 Task: Use the formula "ISERR" in spreadsheet "Project portfolio".
Action: Mouse moved to (744, 94)
Screenshot: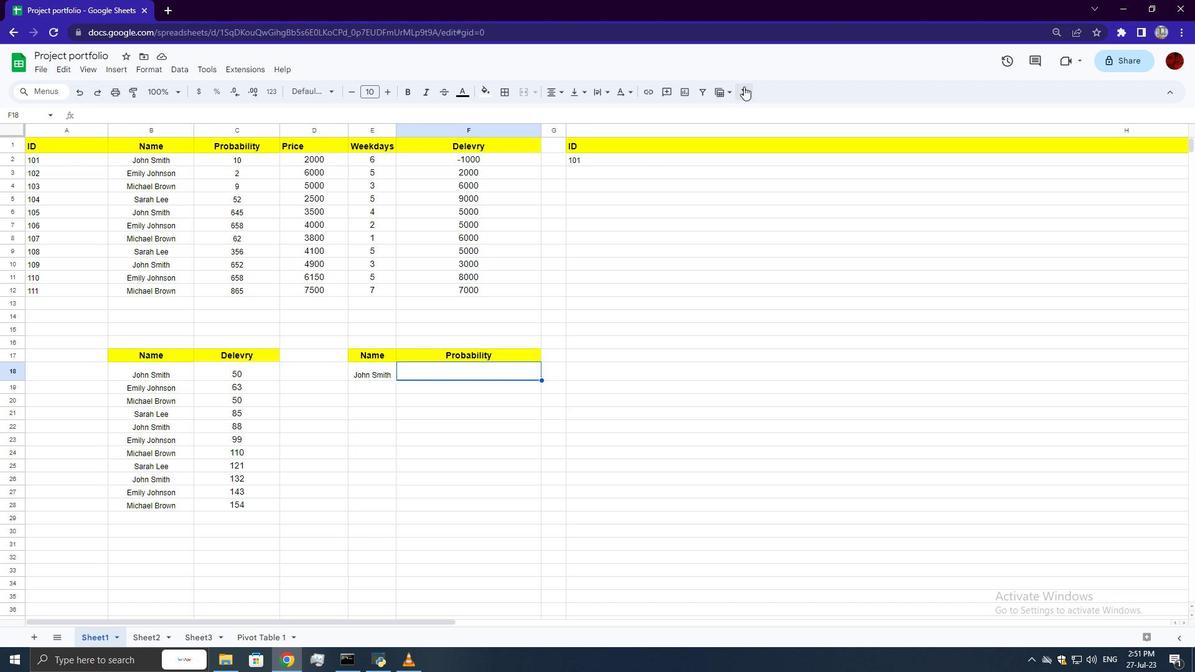 
Action: Mouse pressed left at (744, 94)
Screenshot: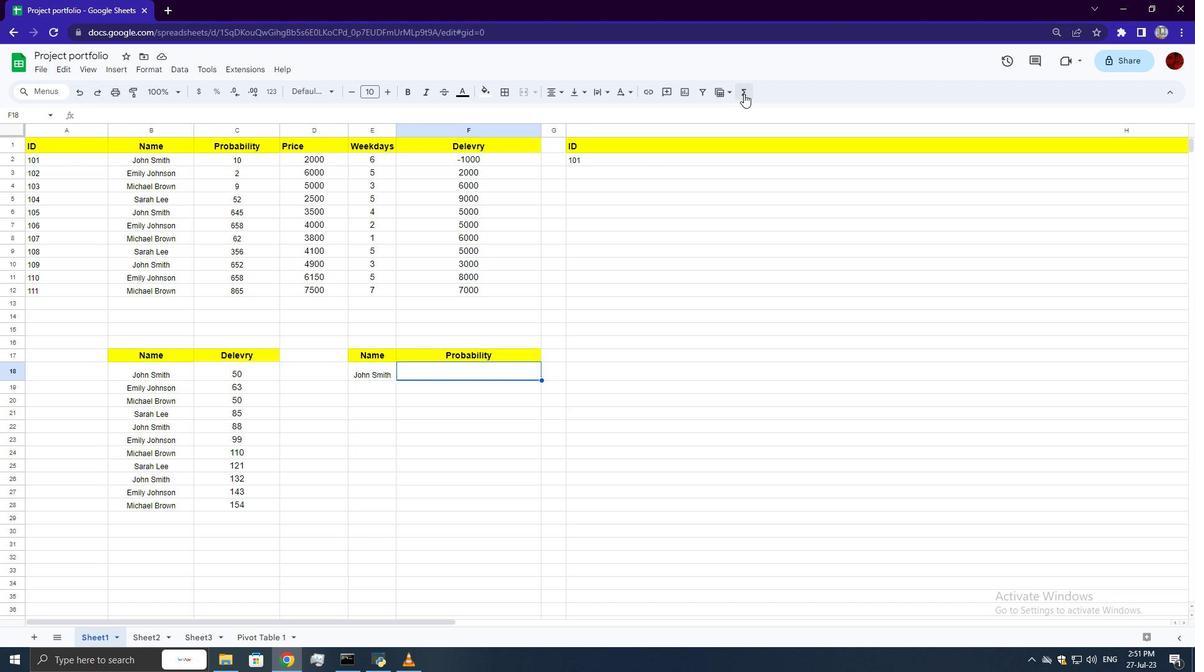 
Action: Mouse moved to (885, 220)
Screenshot: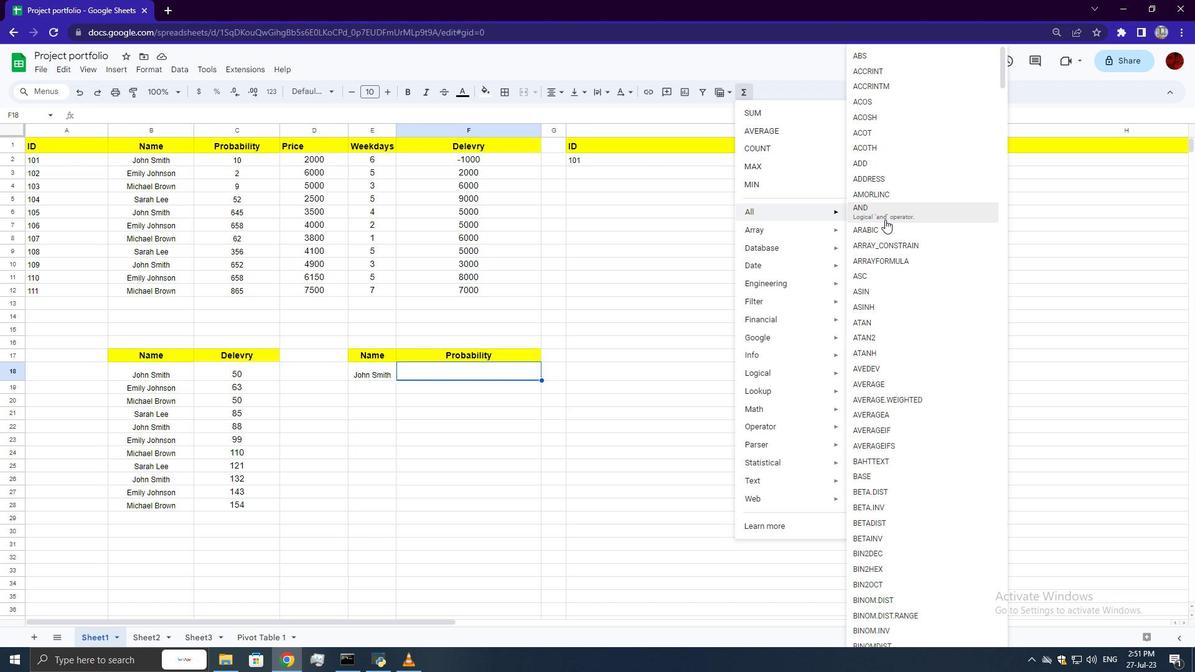 
Action: Mouse scrolled (885, 219) with delta (0, 0)
Screenshot: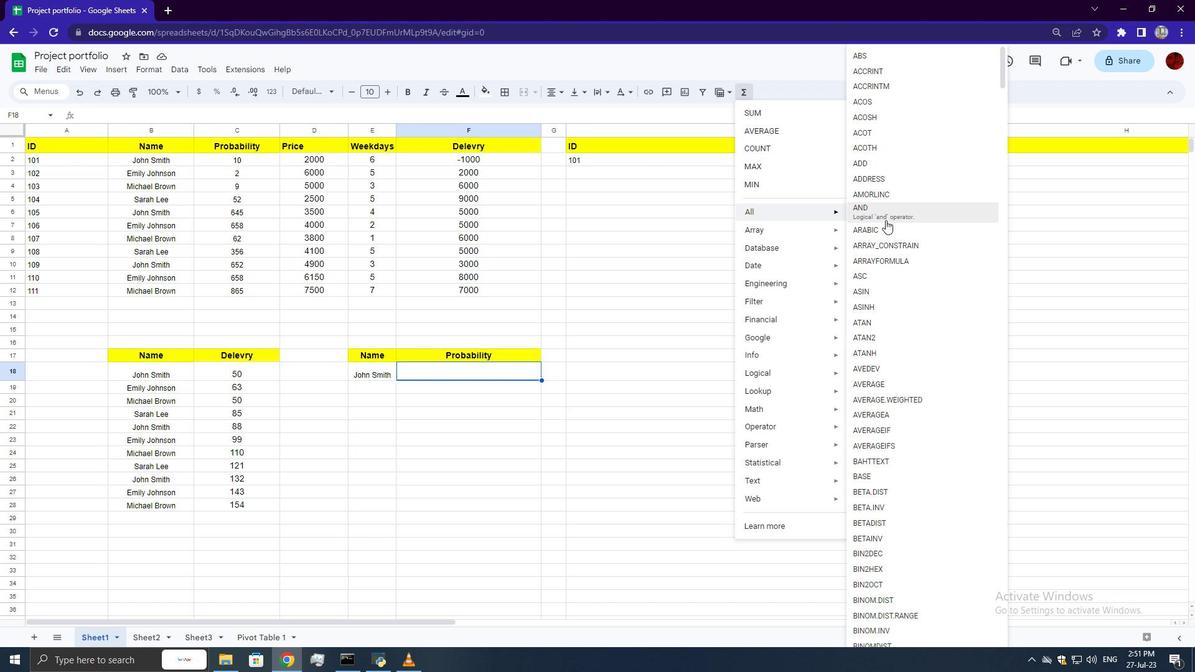 
Action: Mouse scrolled (885, 219) with delta (0, 0)
Screenshot: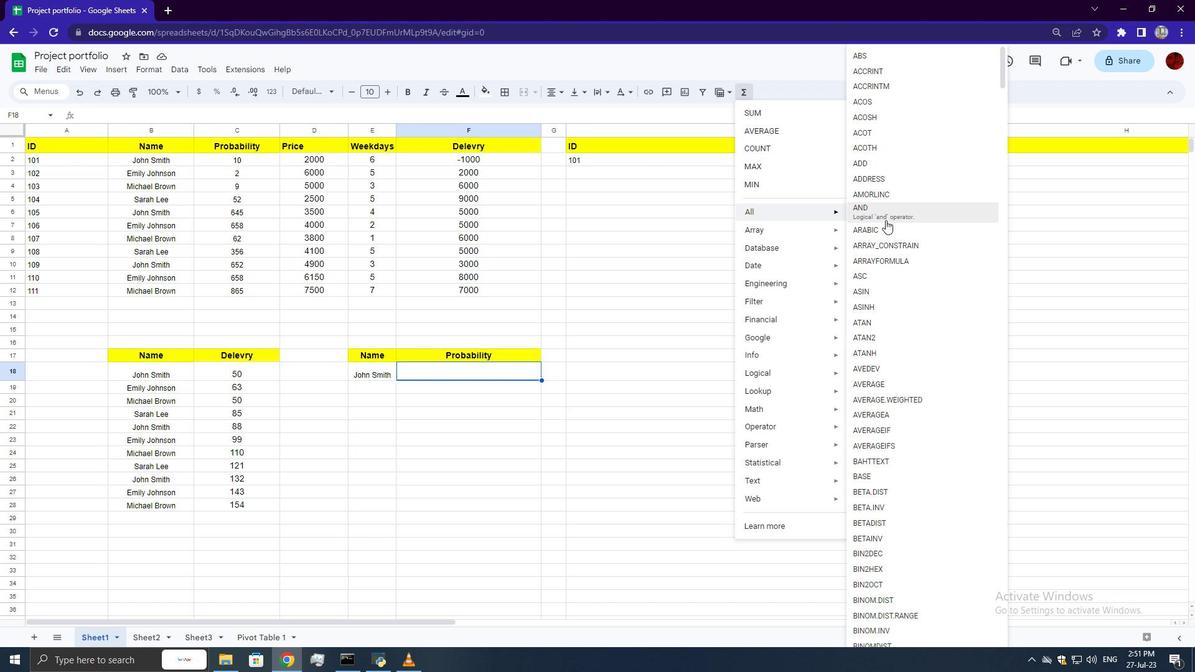 
Action: Mouse scrolled (885, 219) with delta (0, 0)
Screenshot: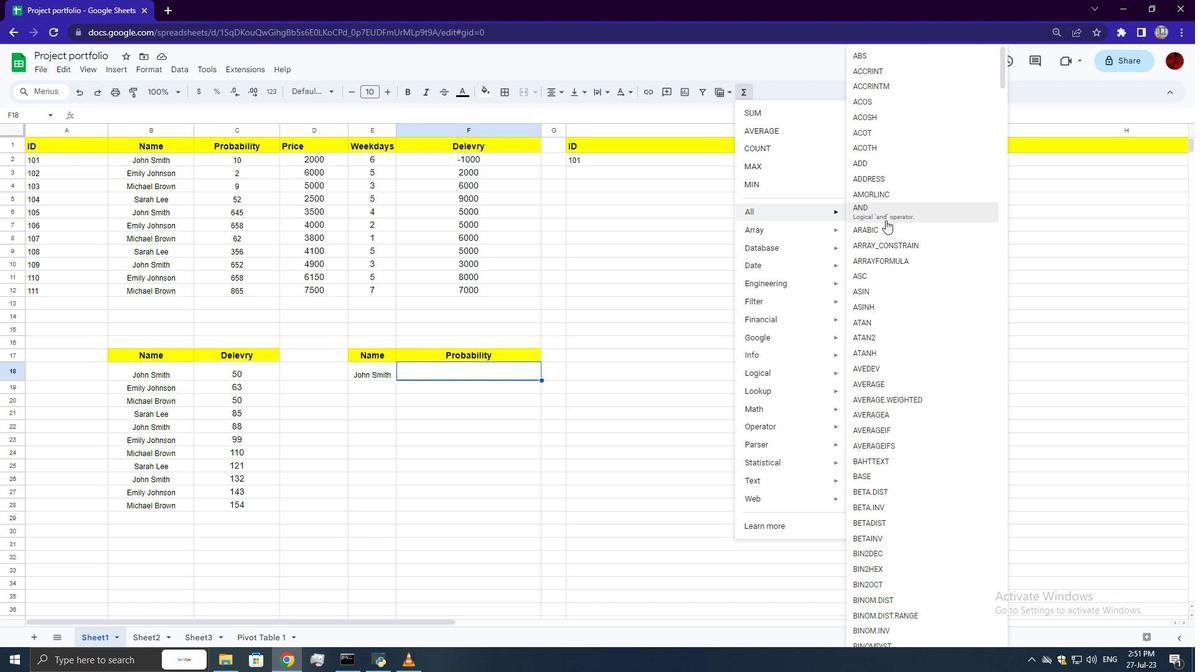 
Action: Mouse moved to (885, 221)
Screenshot: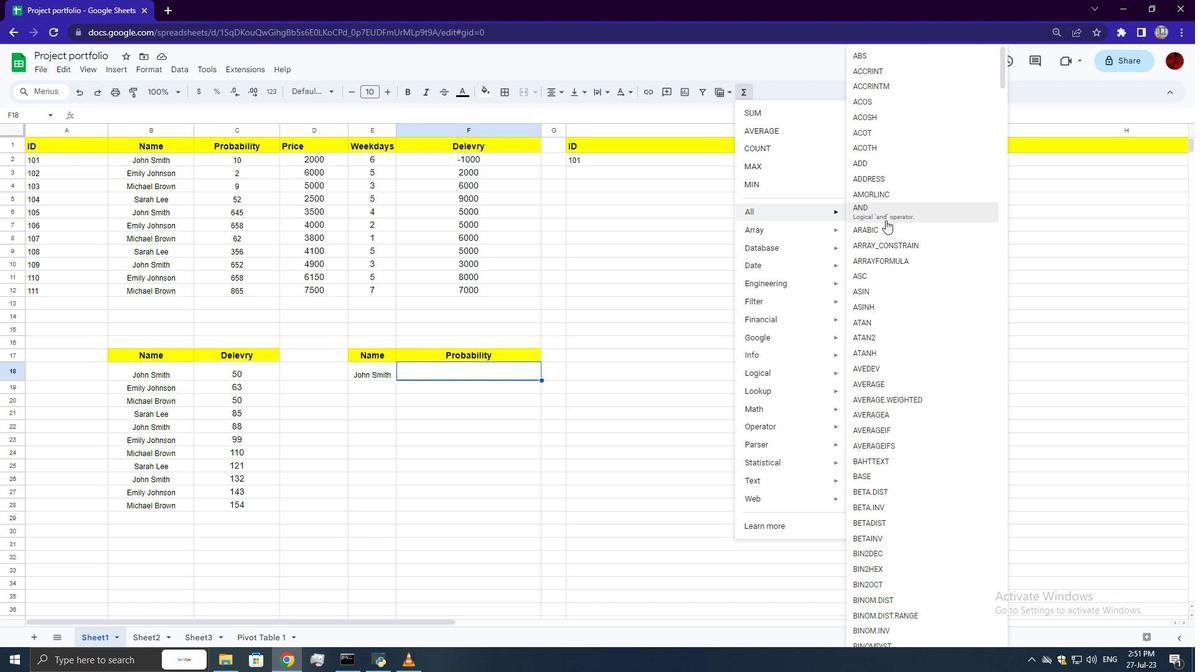 
Action: Mouse scrolled (885, 221) with delta (0, 0)
Screenshot: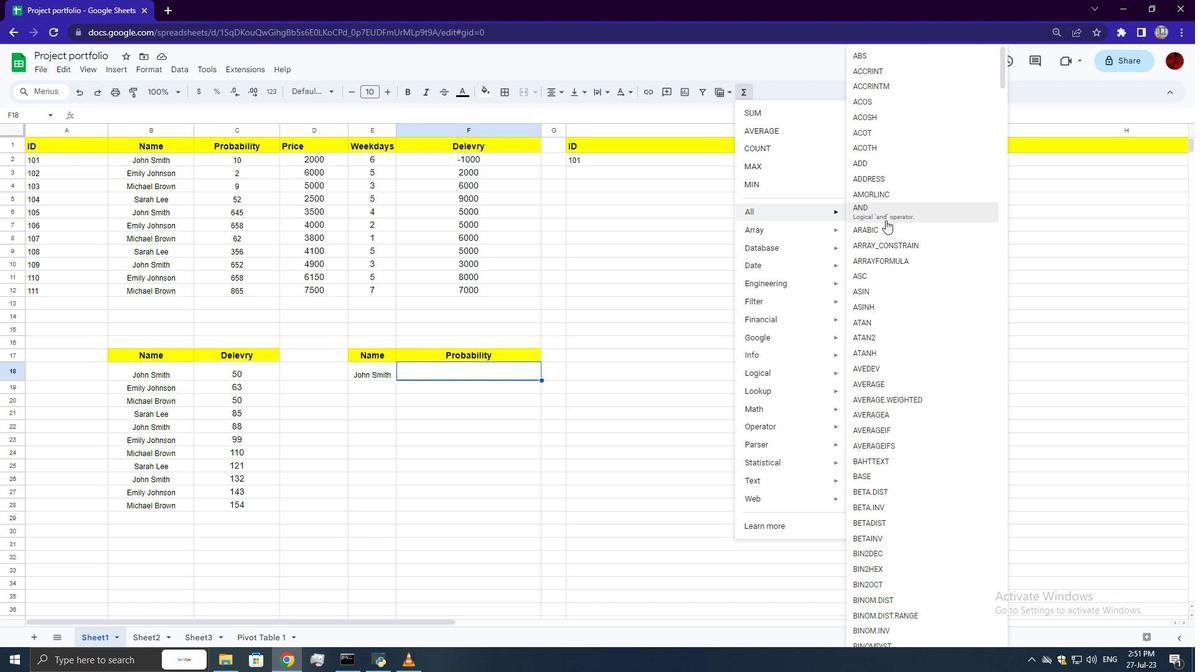 
Action: Mouse moved to (885, 221)
Screenshot: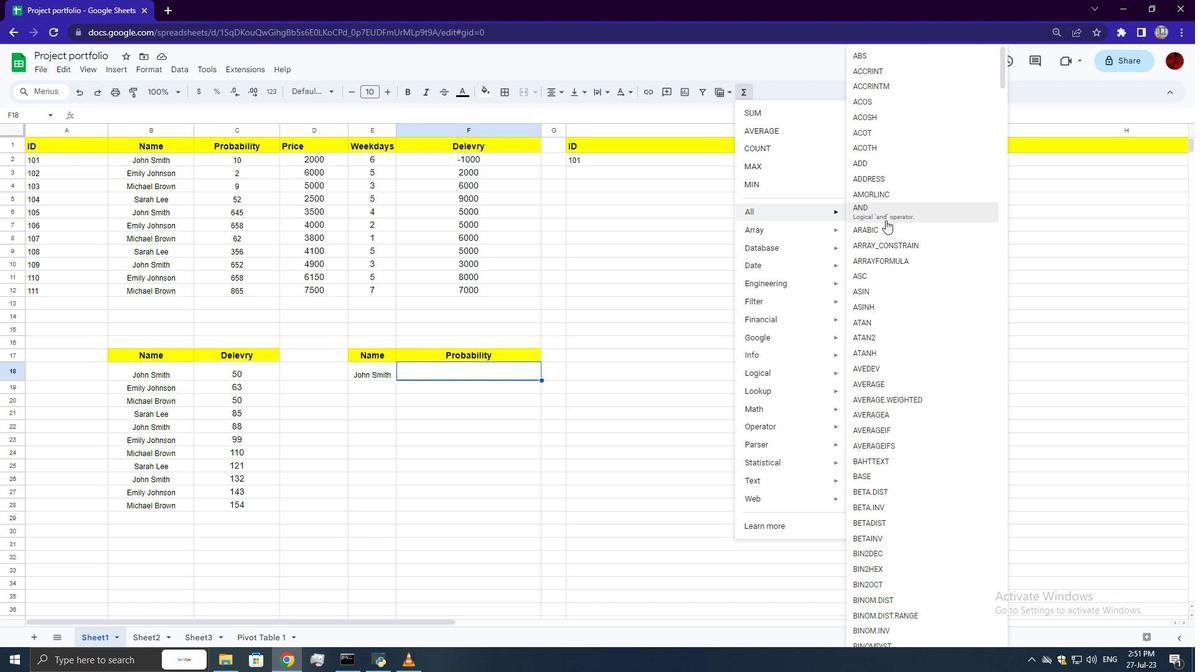 
Action: Mouse scrolled (885, 221) with delta (0, 0)
Screenshot: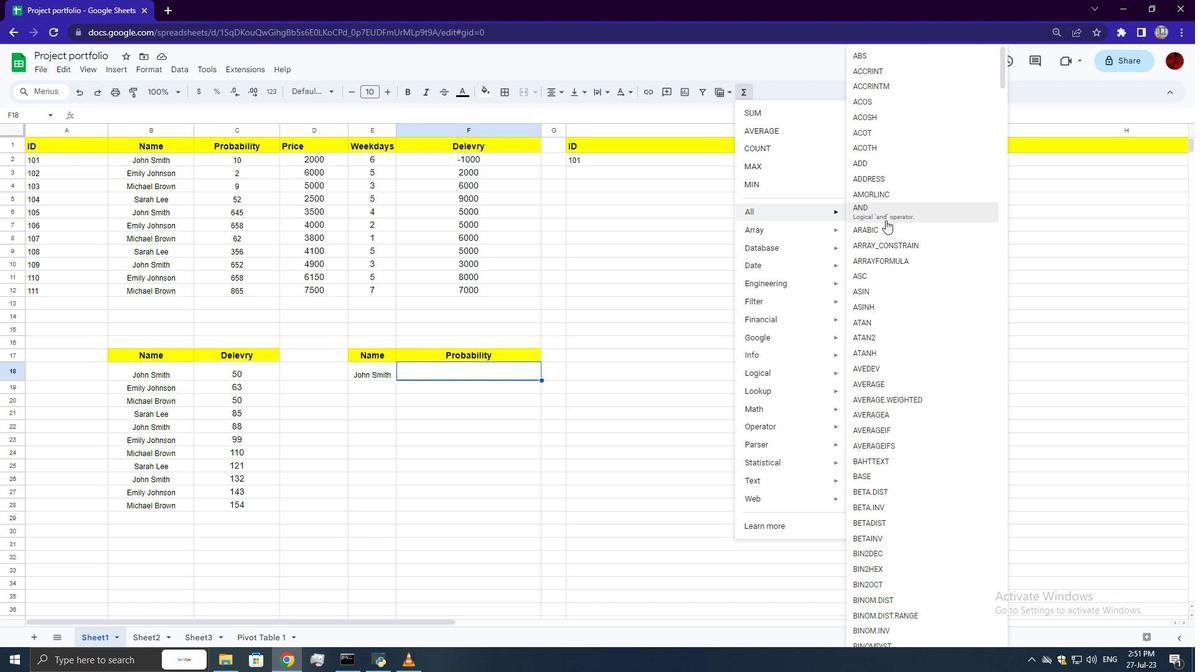 
Action: Mouse scrolled (885, 221) with delta (0, 0)
Screenshot: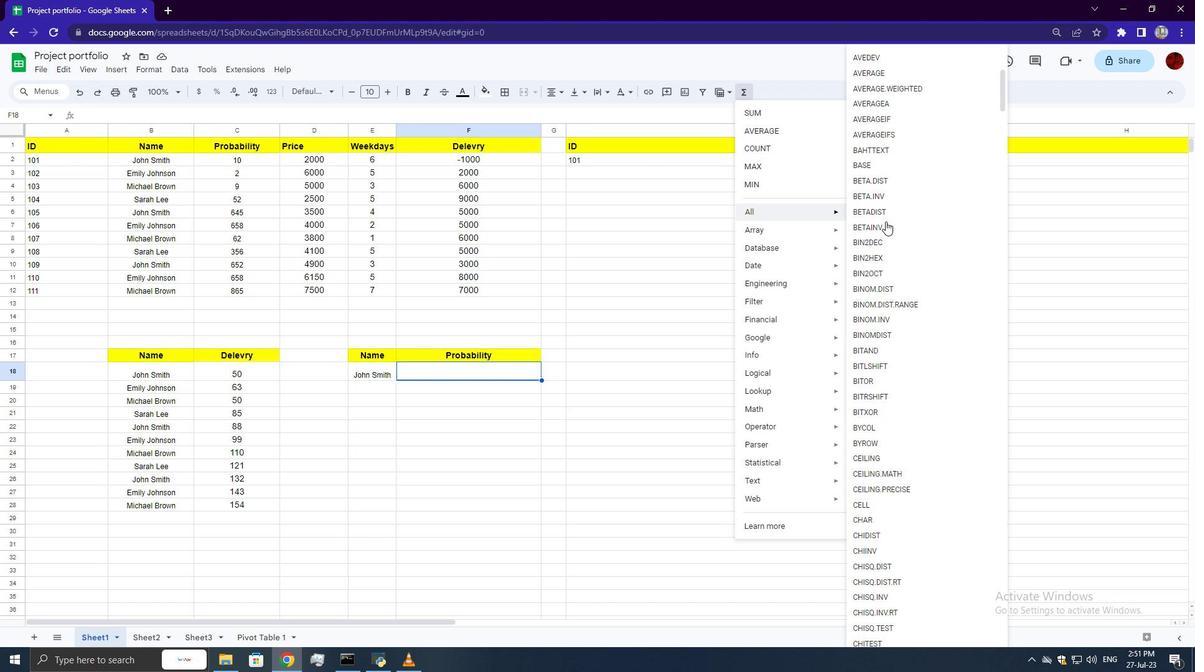 
Action: Mouse scrolled (885, 221) with delta (0, 0)
Screenshot: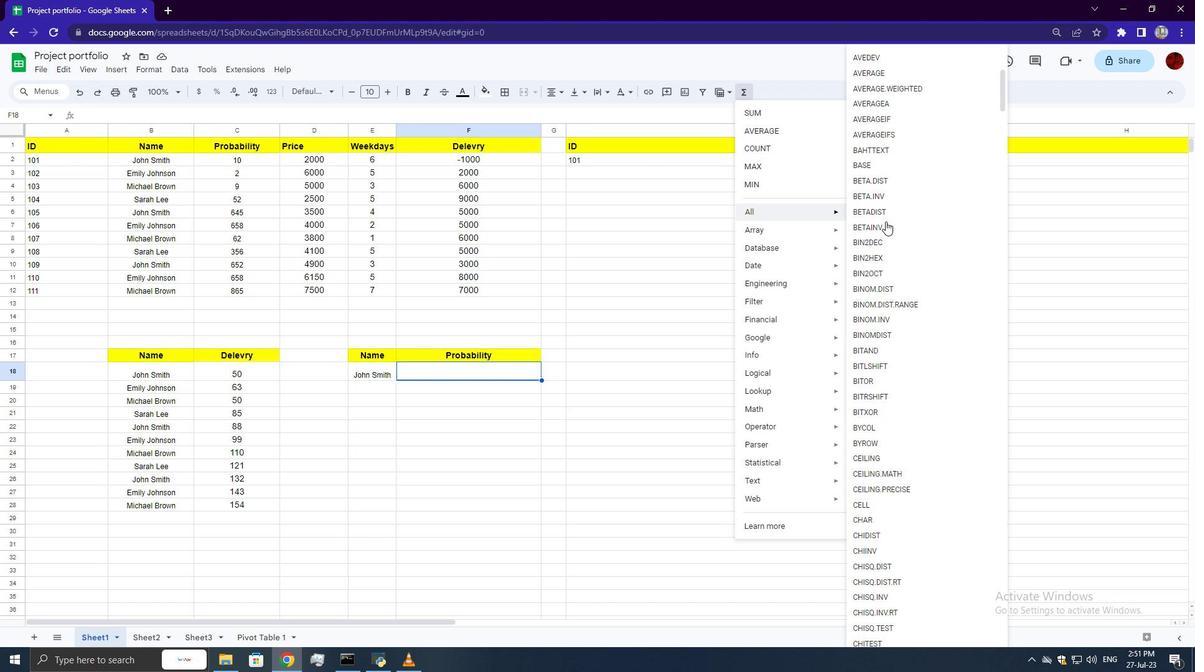 
Action: Mouse scrolled (885, 221) with delta (0, 0)
Screenshot: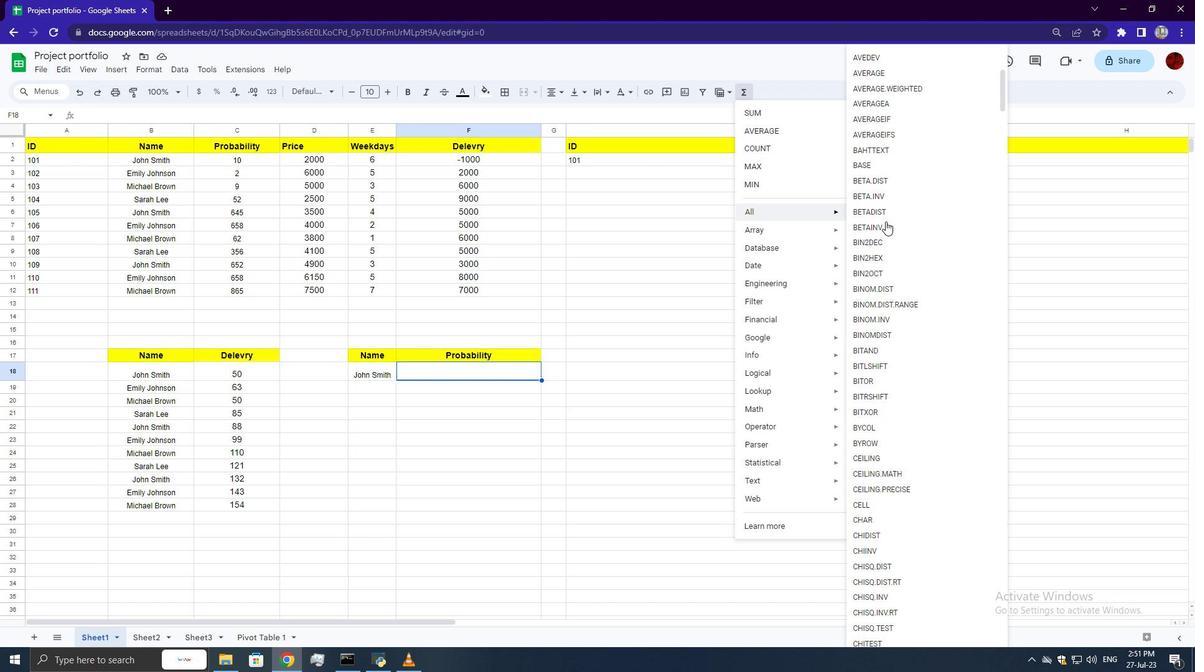 
Action: Mouse scrolled (885, 221) with delta (0, 0)
Screenshot: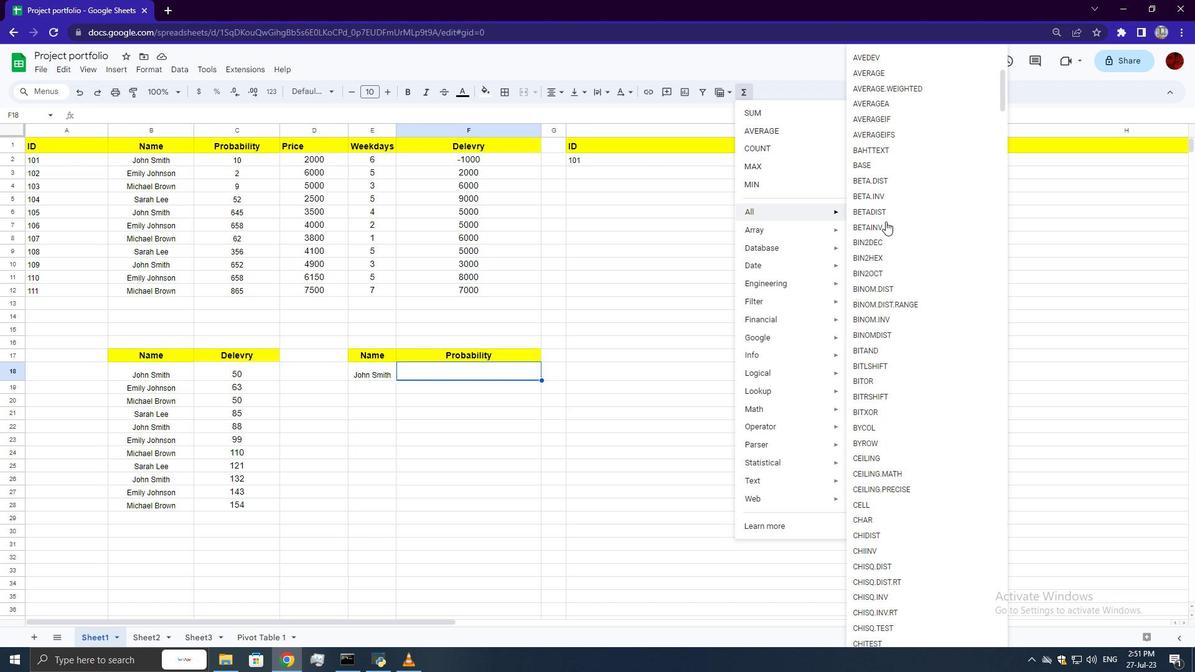 
Action: Mouse scrolled (885, 221) with delta (0, 0)
Screenshot: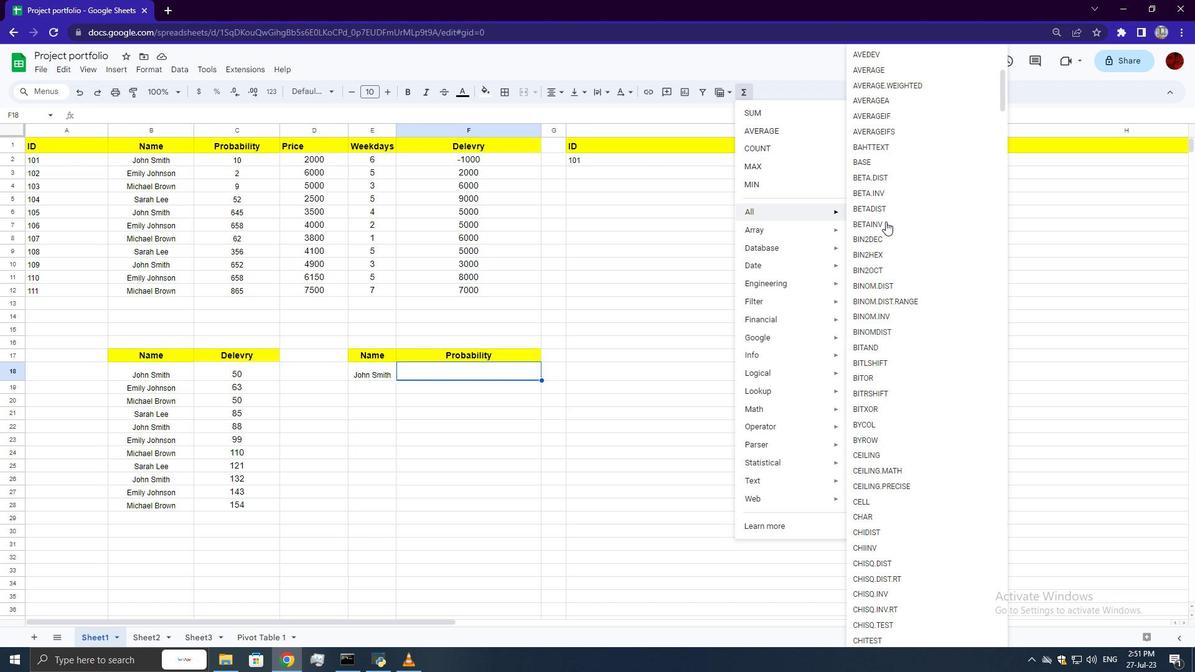 
Action: Mouse scrolled (885, 221) with delta (0, 0)
Screenshot: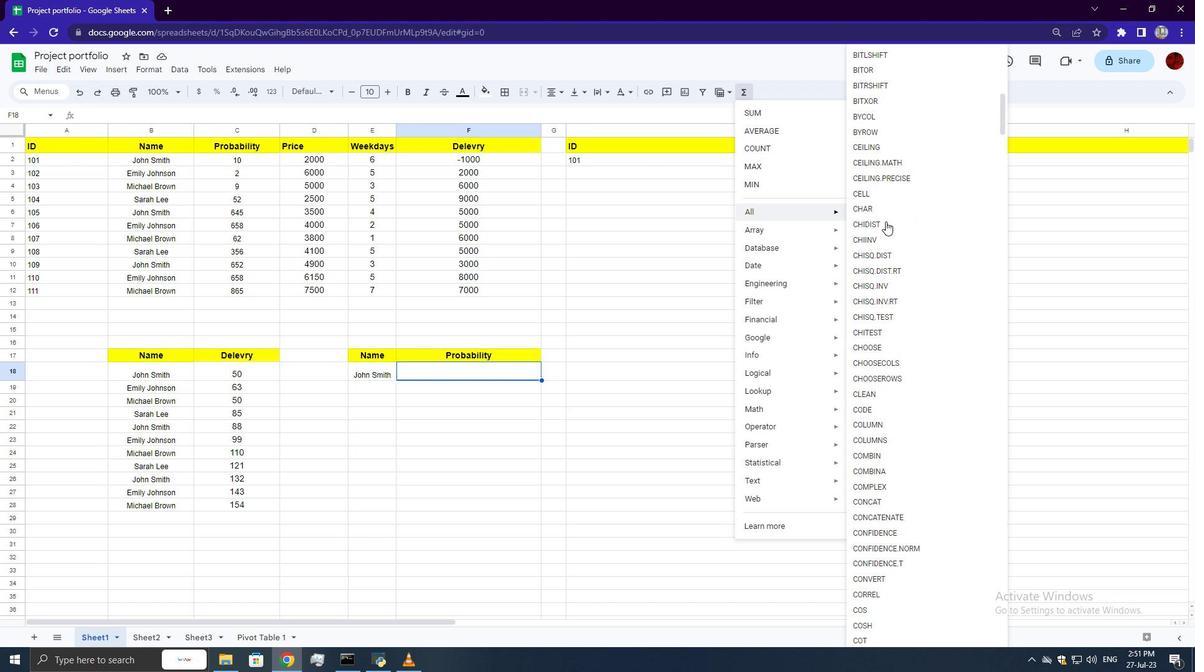
Action: Mouse scrolled (885, 221) with delta (0, 0)
Screenshot: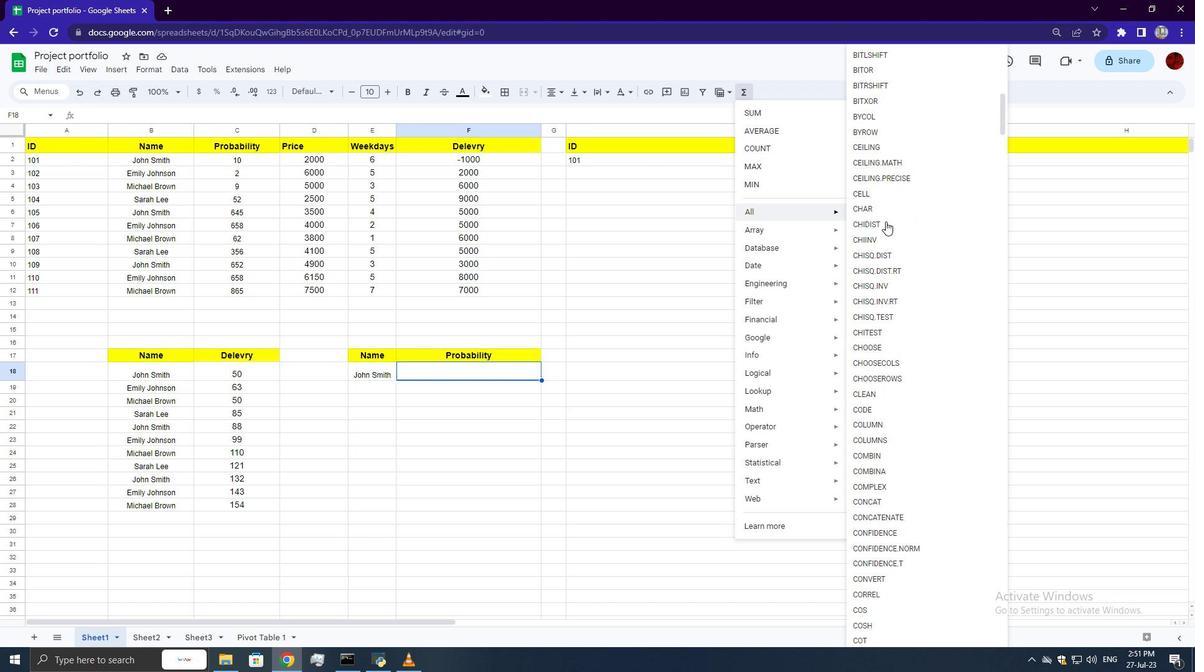 
Action: Mouse scrolled (885, 221) with delta (0, 0)
Screenshot: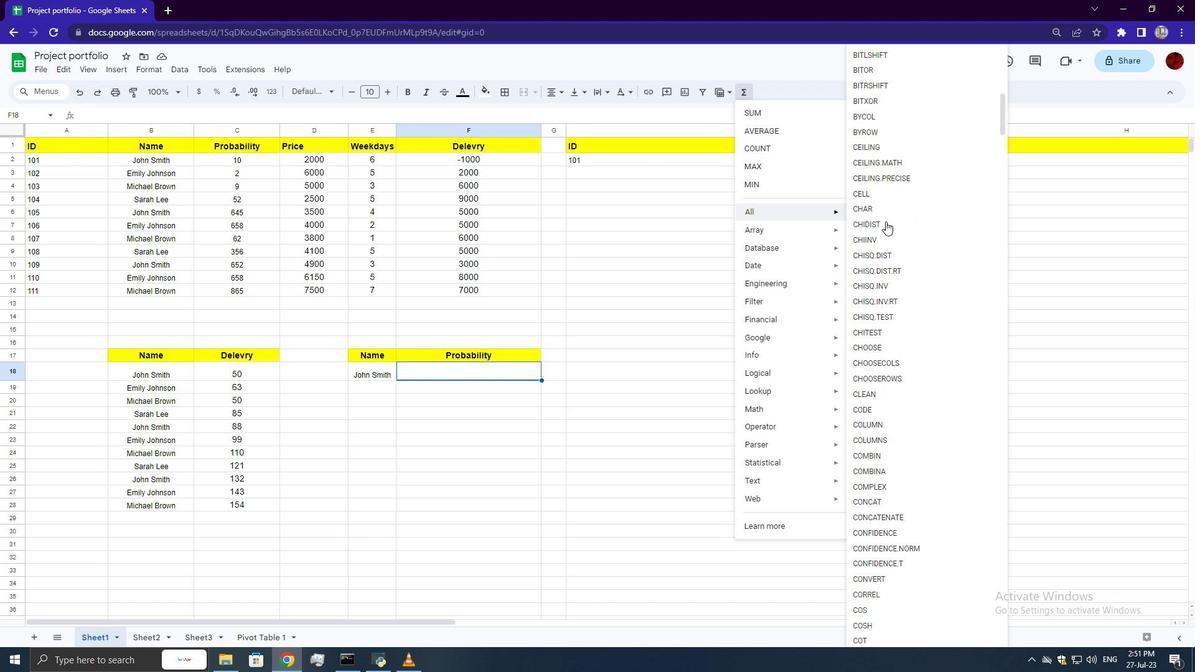 
Action: Mouse scrolled (885, 221) with delta (0, 0)
Screenshot: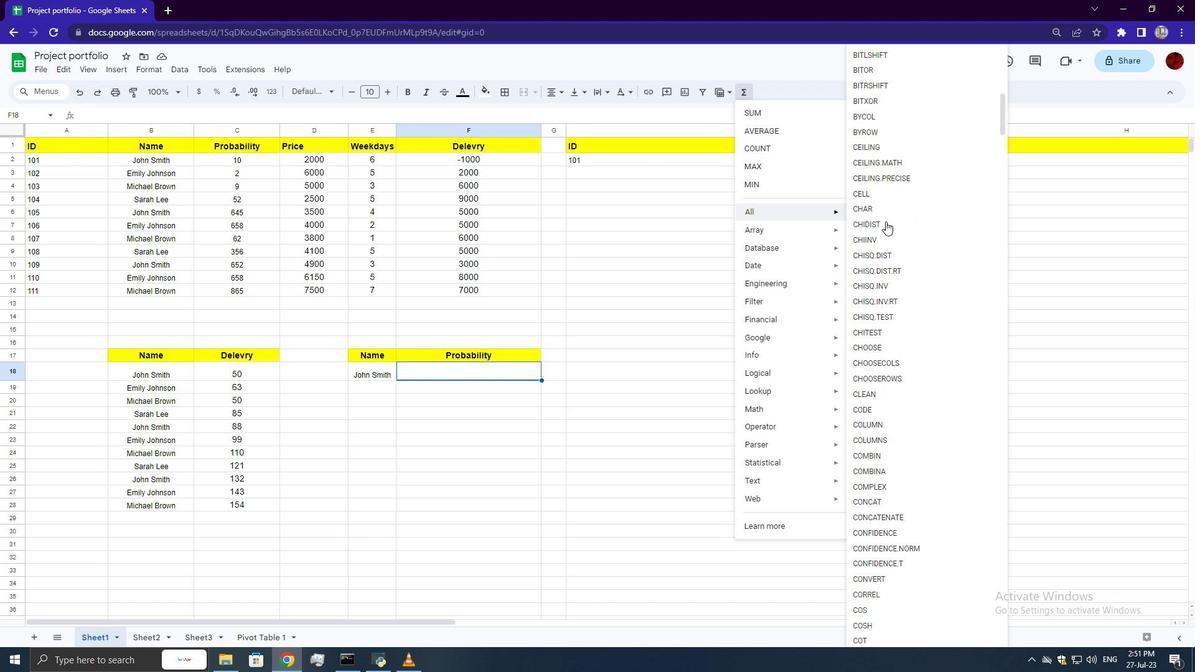 
Action: Mouse scrolled (885, 221) with delta (0, 0)
Screenshot: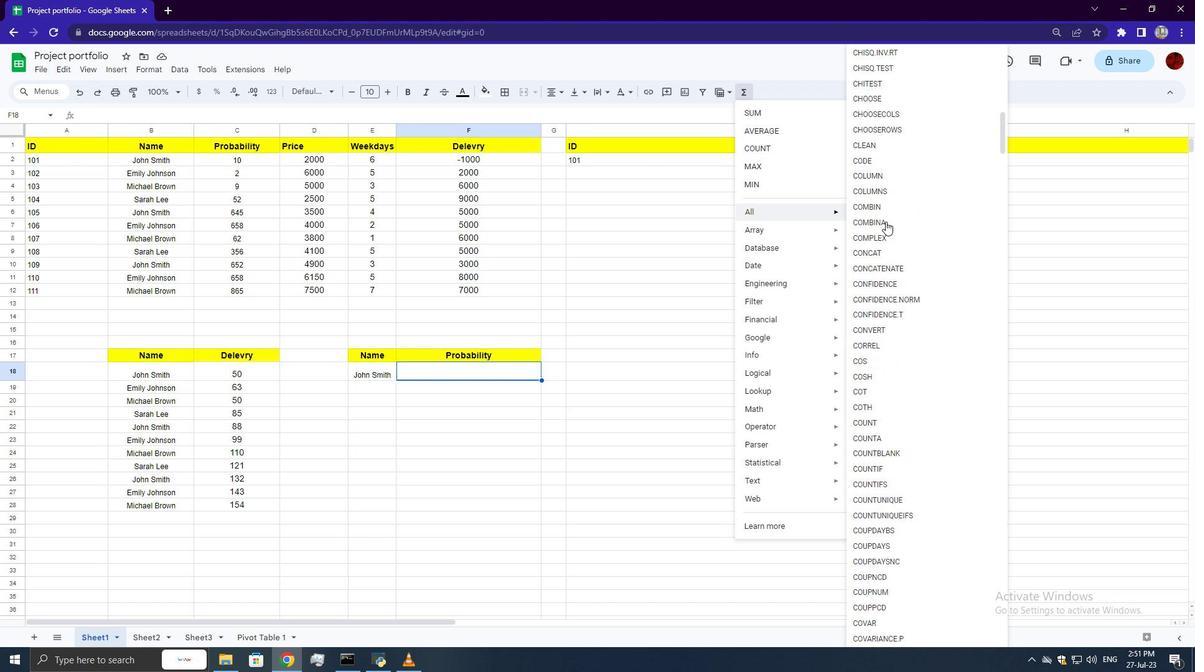 
Action: Mouse scrolled (885, 221) with delta (0, 0)
Screenshot: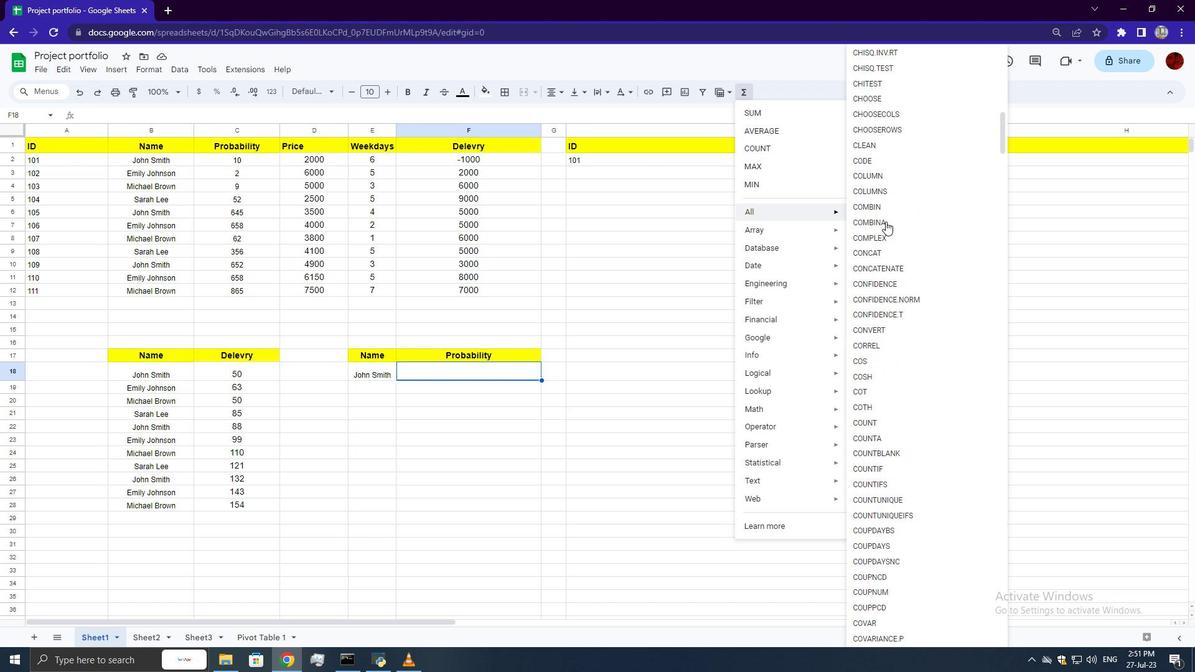 
Action: Mouse scrolled (885, 221) with delta (0, 0)
Screenshot: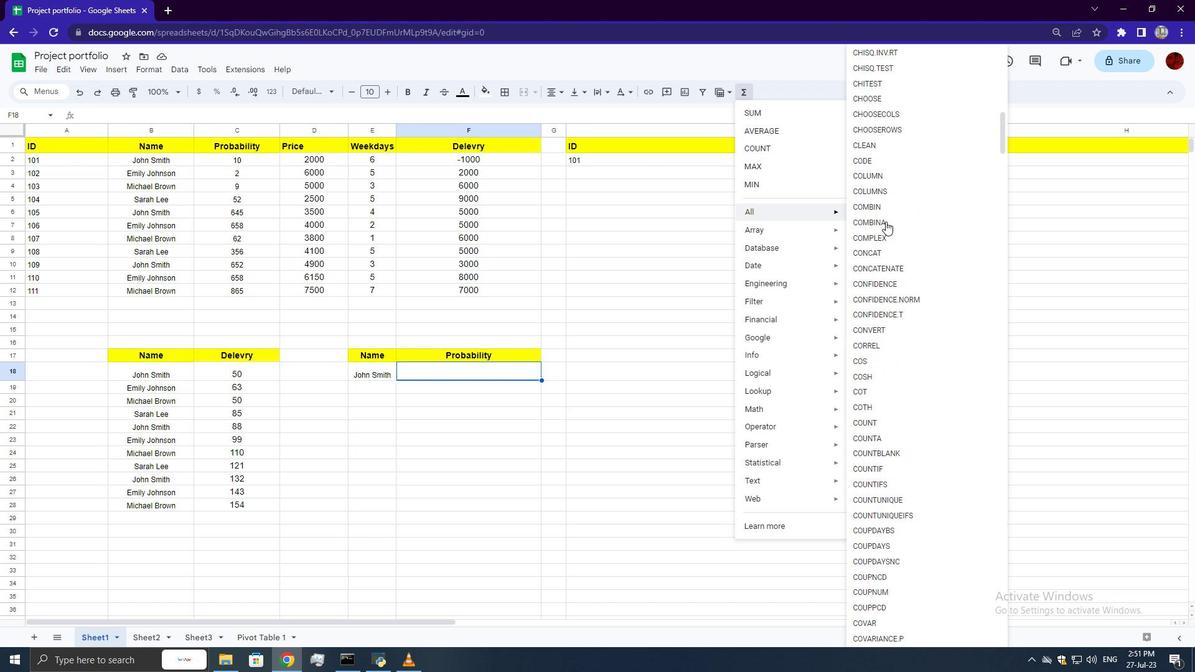 
Action: Mouse scrolled (885, 221) with delta (0, 0)
Screenshot: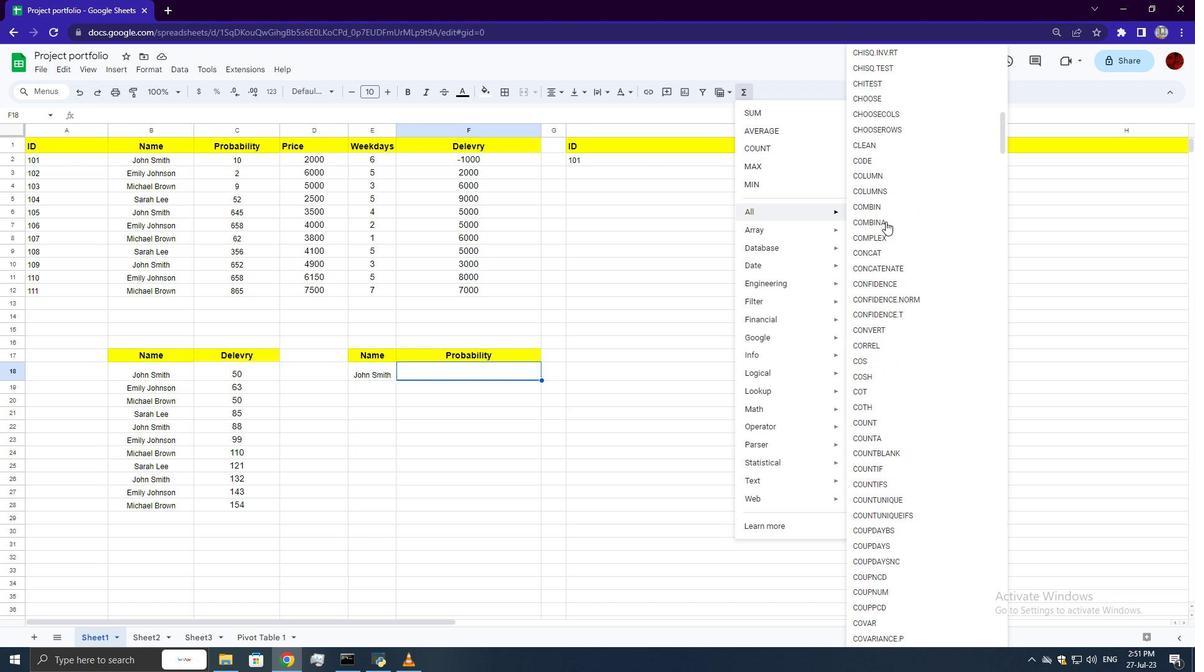 
Action: Mouse scrolled (885, 221) with delta (0, 0)
Screenshot: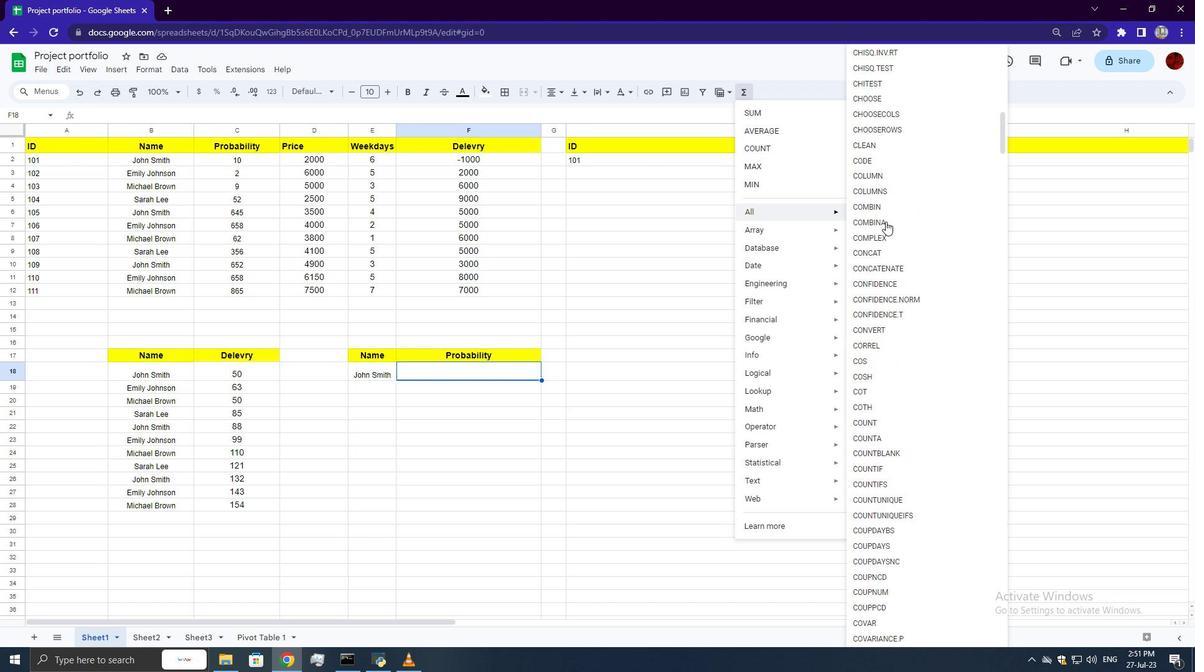 
Action: Mouse scrolled (885, 221) with delta (0, 0)
Screenshot: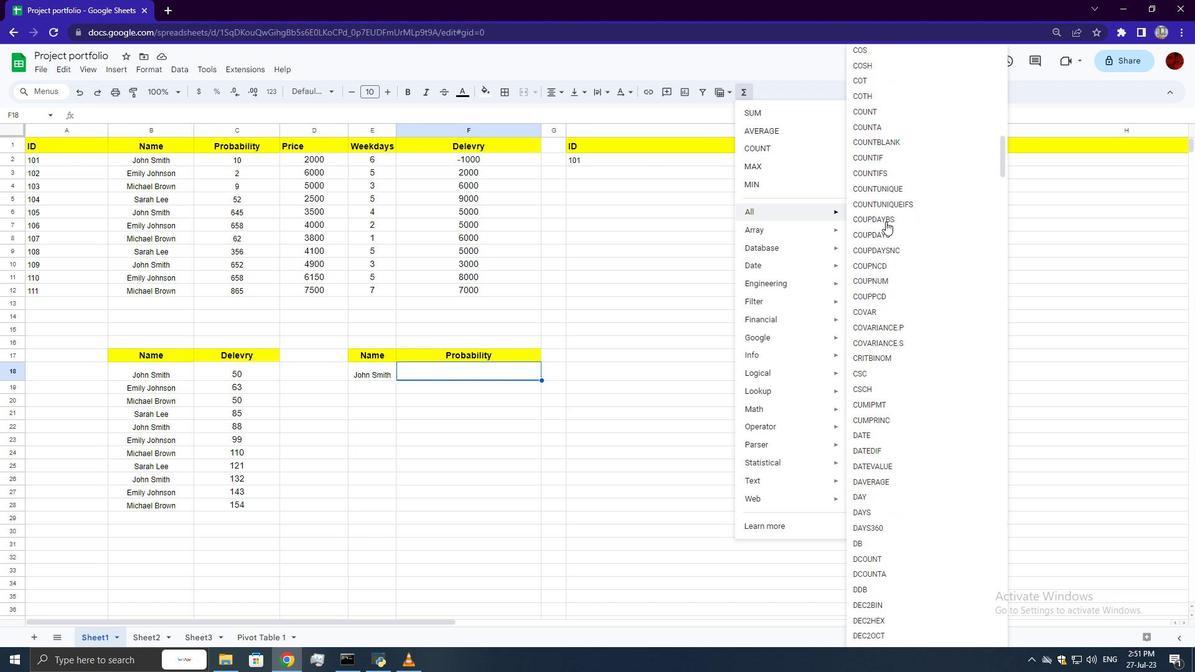 
Action: Mouse scrolled (885, 221) with delta (0, 0)
Screenshot: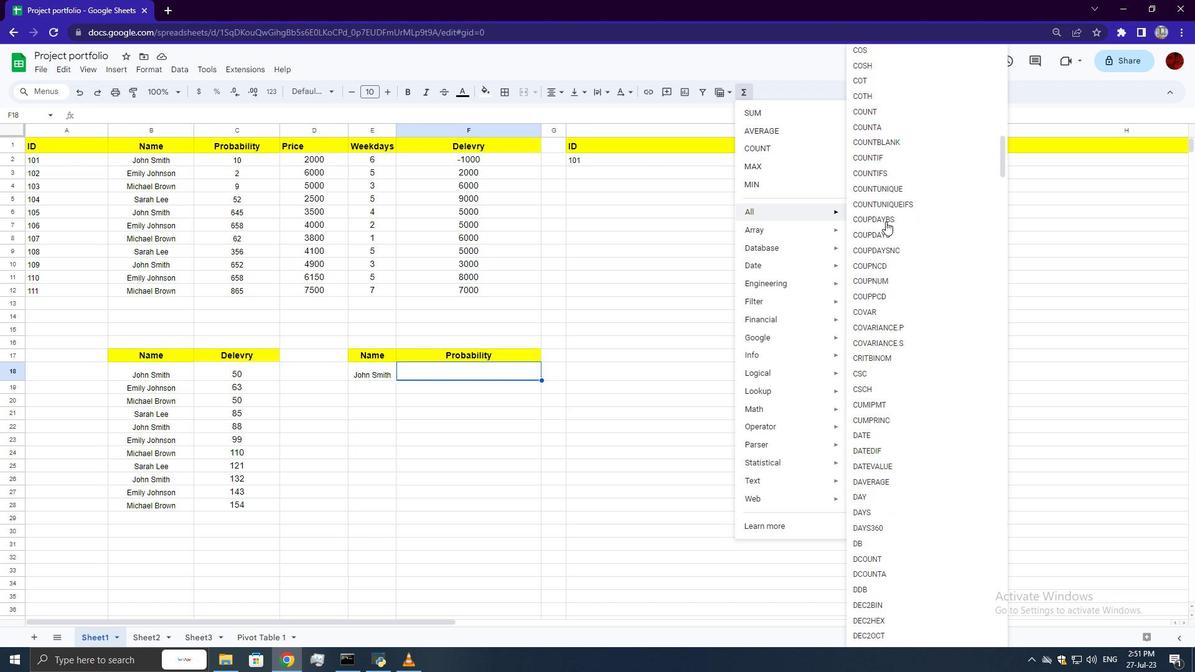 
Action: Mouse scrolled (885, 221) with delta (0, 0)
Screenshot: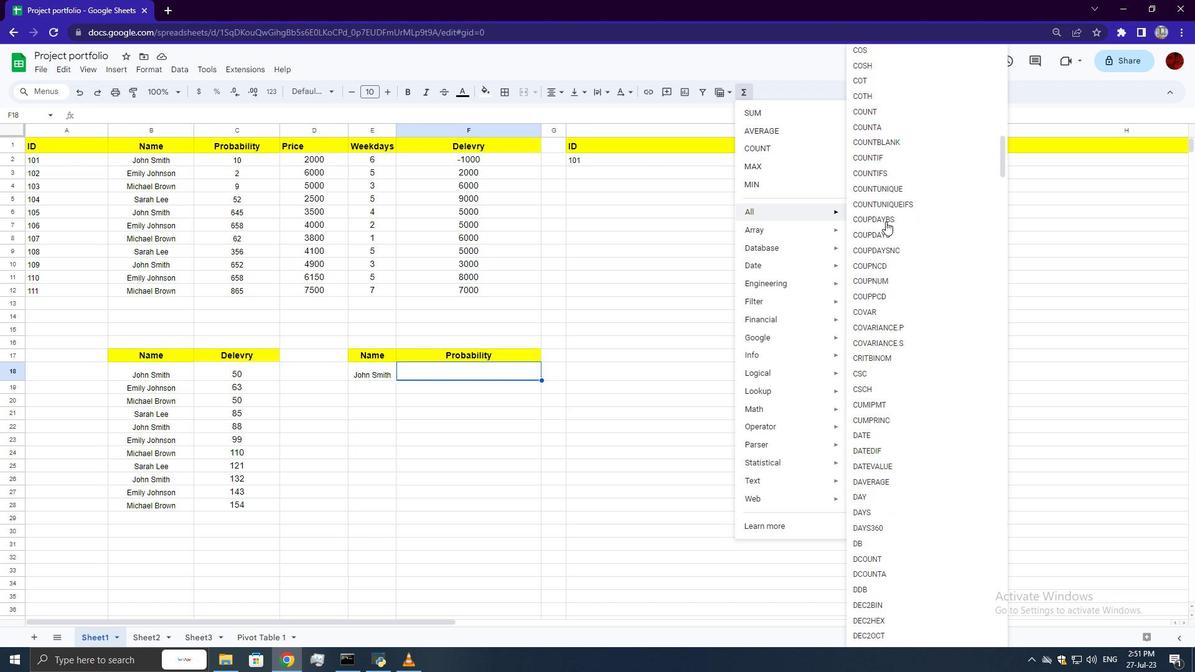 
Action: Mouse scrolled (885, 221) with delta (0, 0)
Screenshot: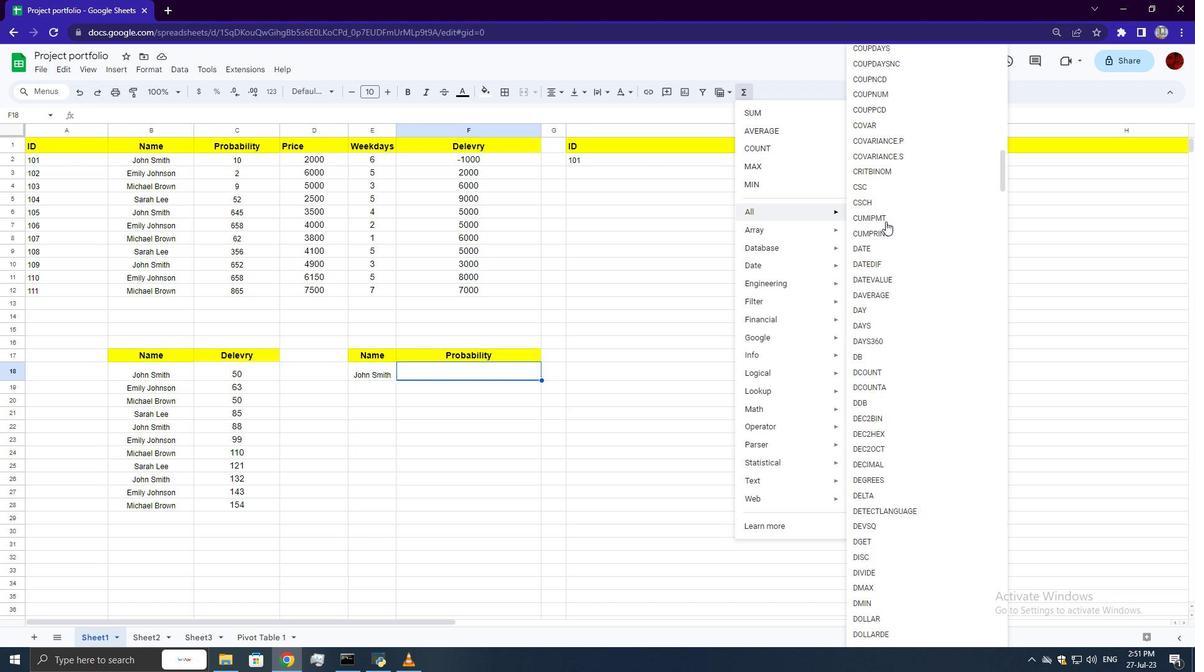 
Action: Mouse scrolled (885, 221) with delta (0, 0)
Screenshot: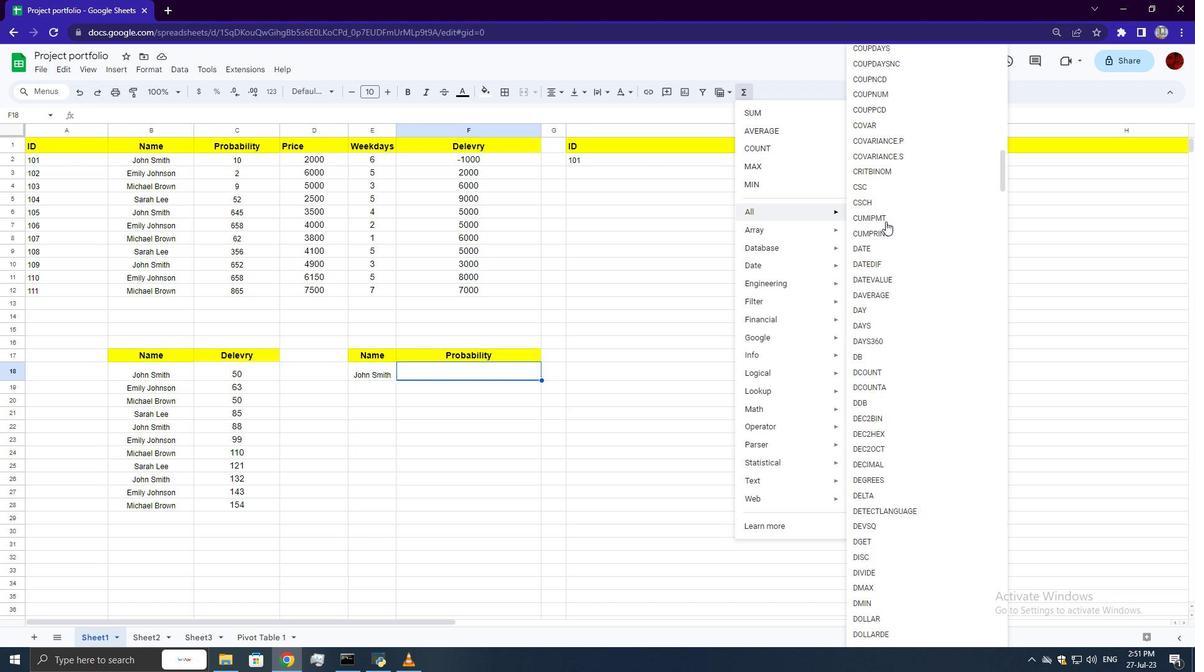 
Action: Mouse scrolled (885, 221) with delta (0, 0)
Screenshot: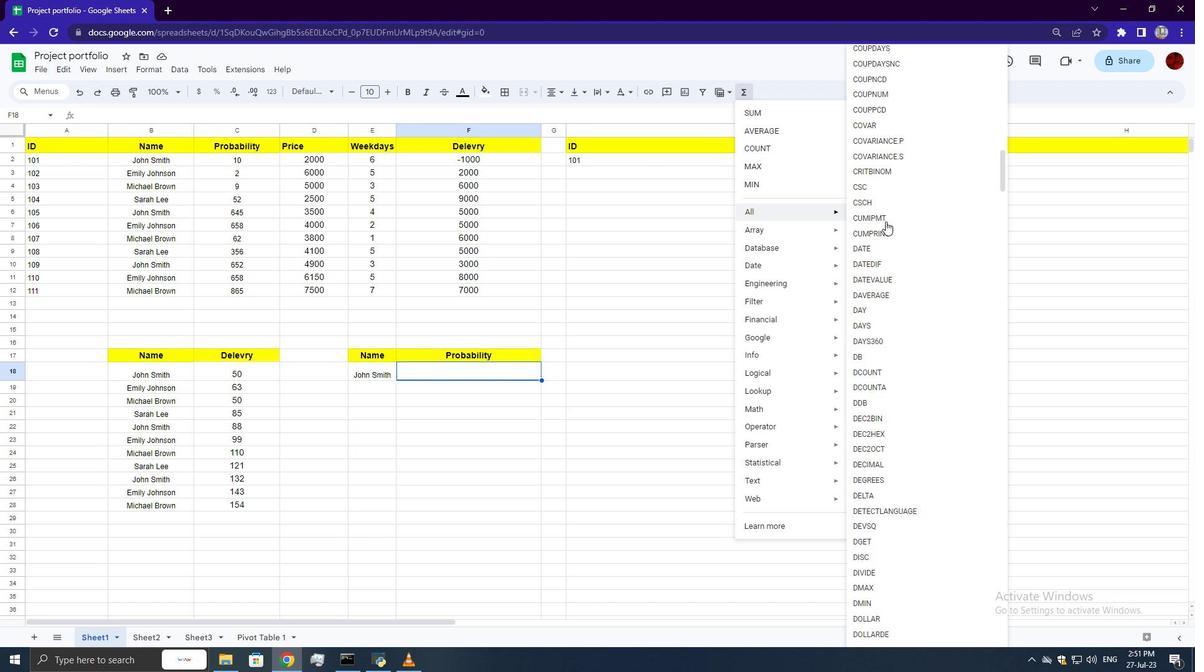 
Action: Mouse scrolled (885, 221) with delta (0, 0)
Screenshot: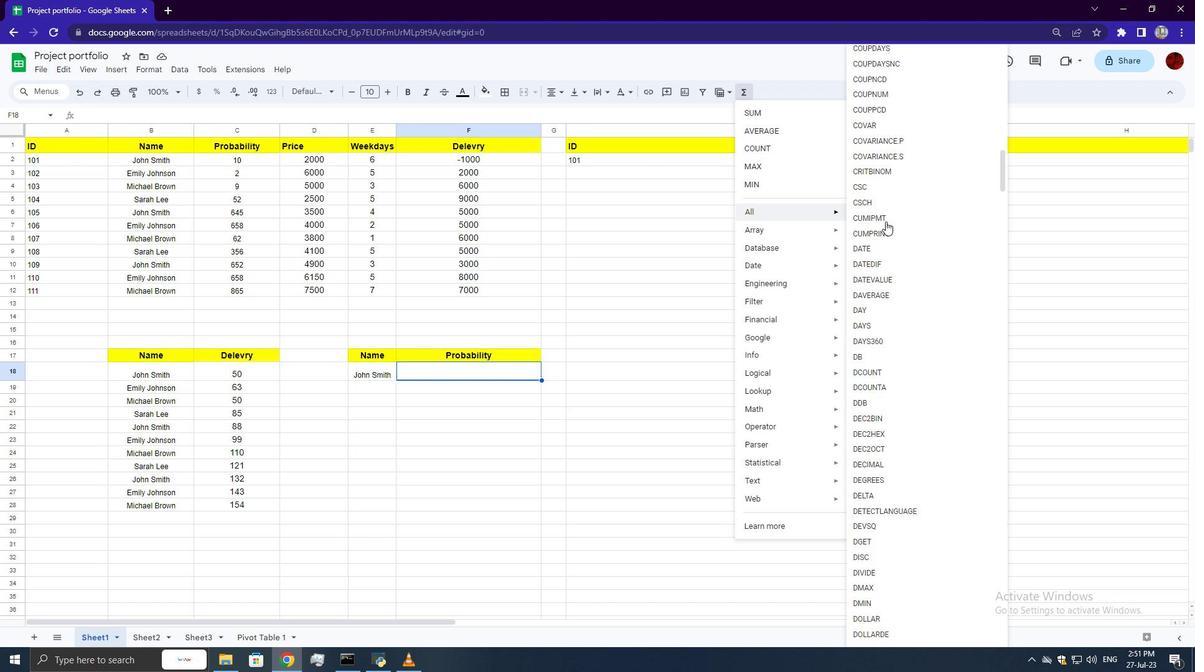 
Action: Mouse scrolled (885, 221) with delta (0, 0)
Screenshot: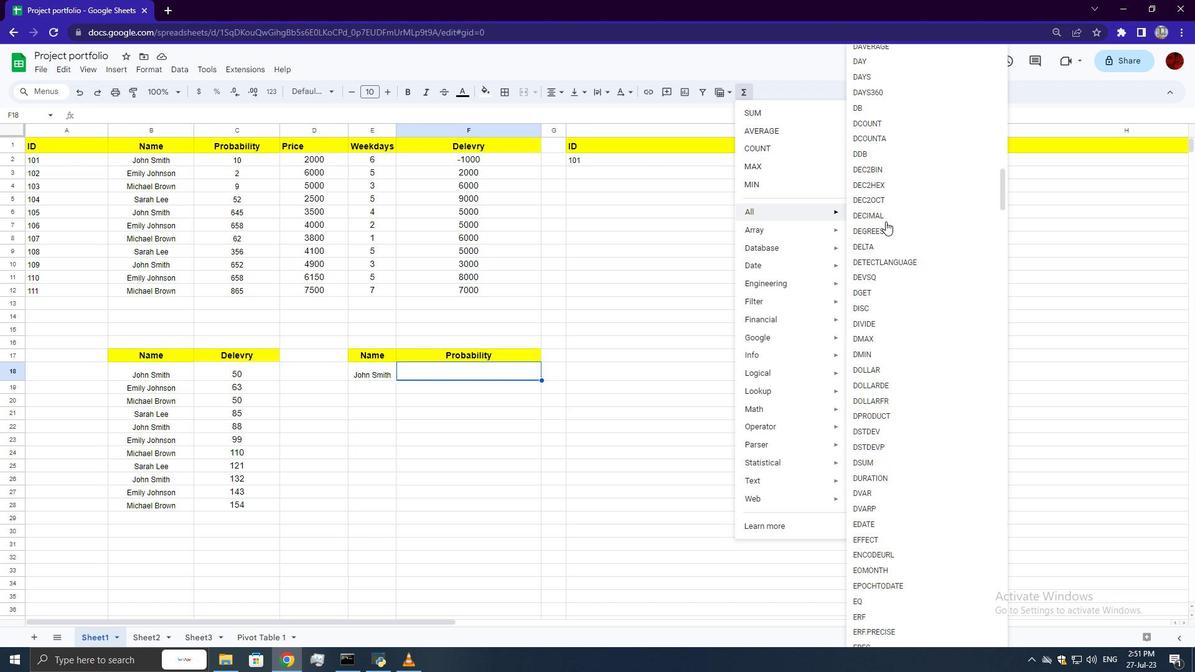 
Action: Mouse scrolled (885, 221) with delta (0, 0)
Screenshot: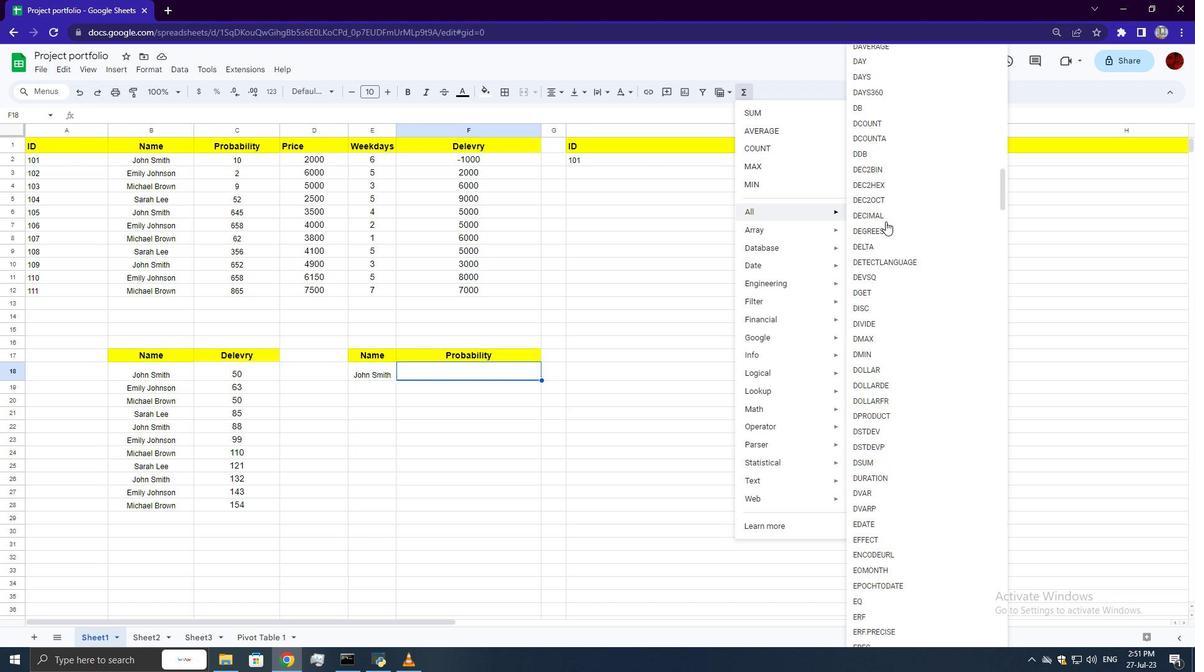
Action: Mouse scrolled (885, 221) with delta (0, 0)
Screenshot: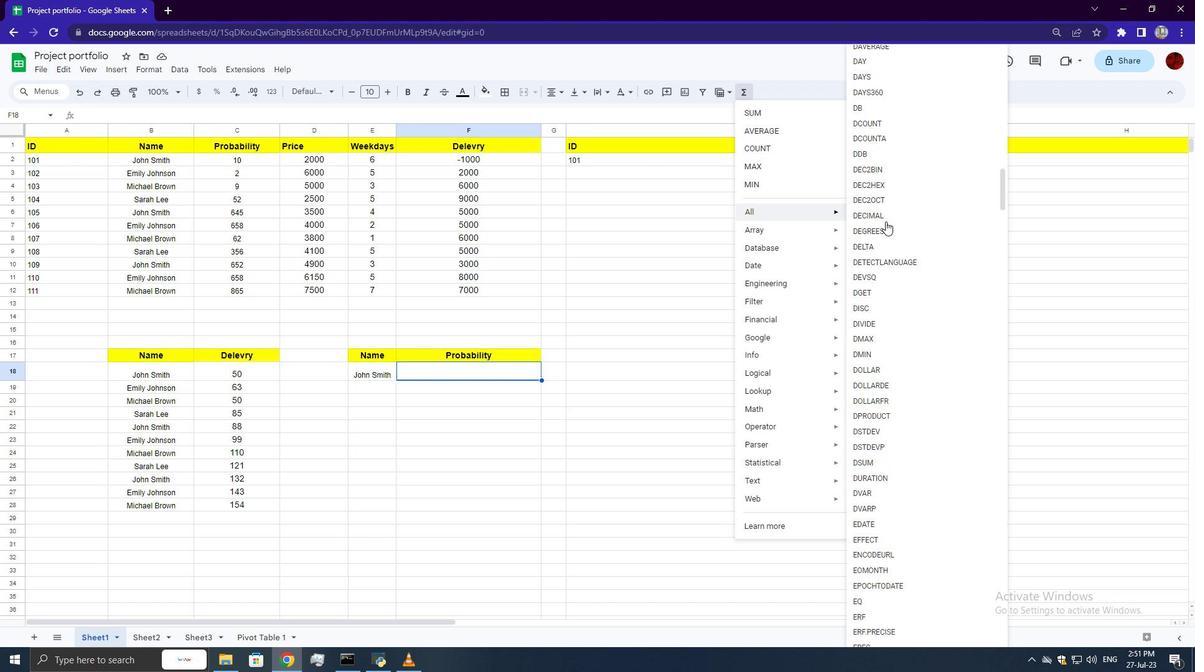 
Action: Mouse scrolled (885, 221) with delta (0, 0)
Screenshot: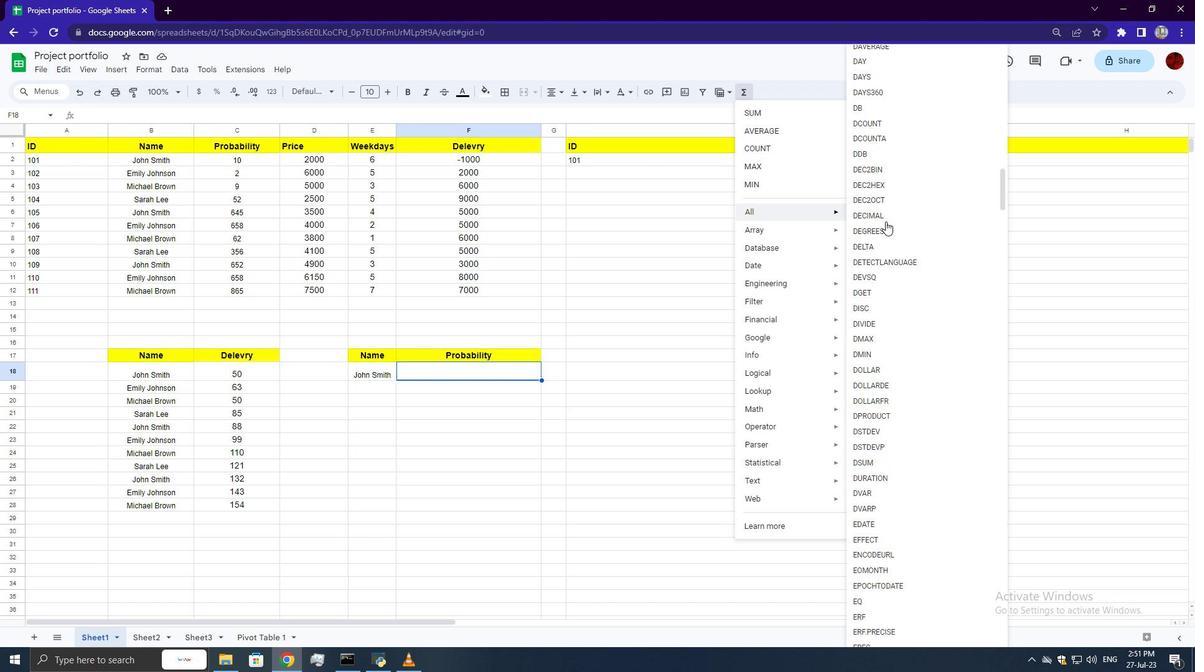 
Action: Mouse scrolled (885, 221) with delta (0, 0)
Screenshot: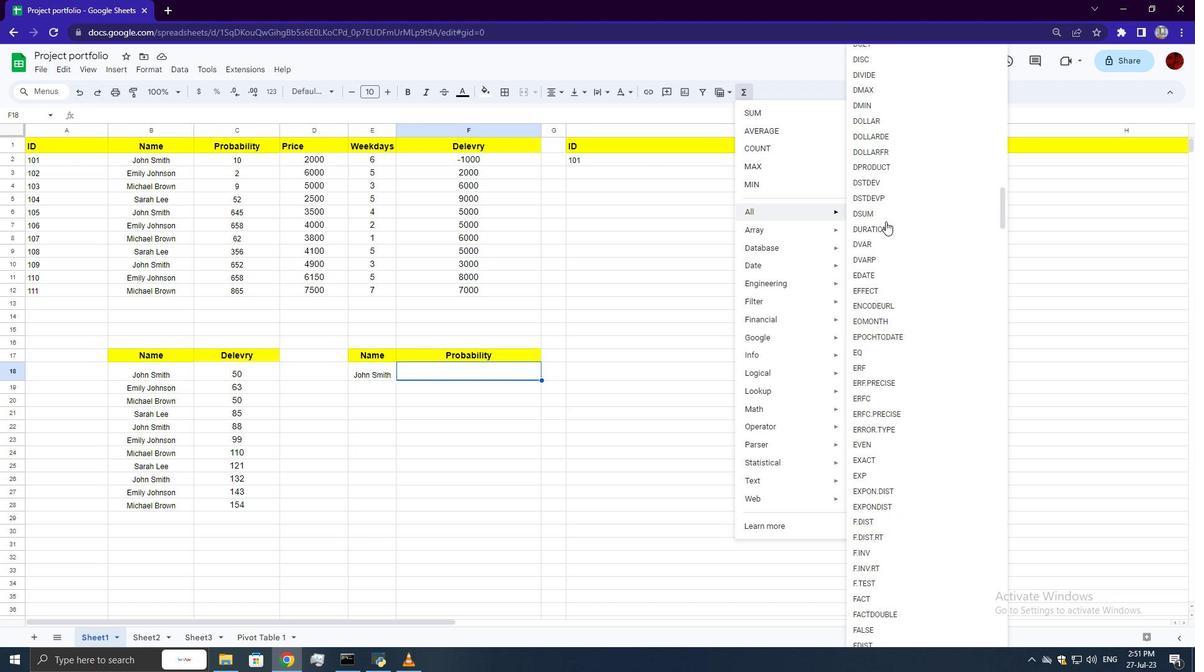 
Action: Mouse scrolled (885, 221) with delta (0, 0)
Screenshot: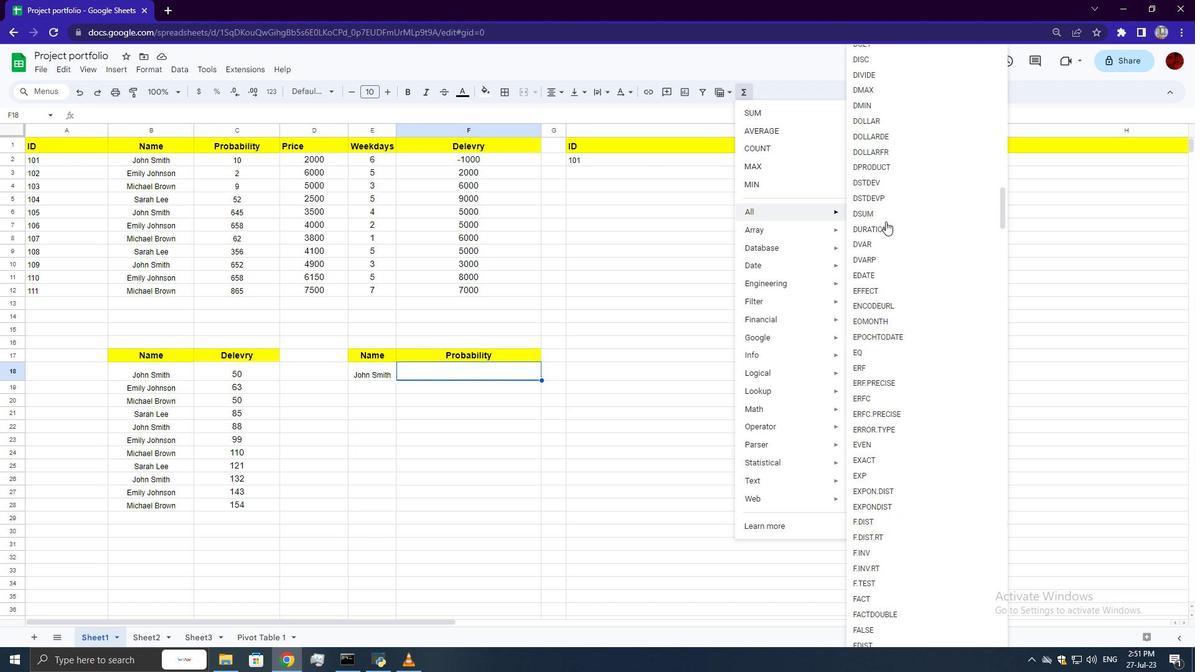 
Action: Mouse scrolled (885, 221) with delta (0, 0)
Screenshot: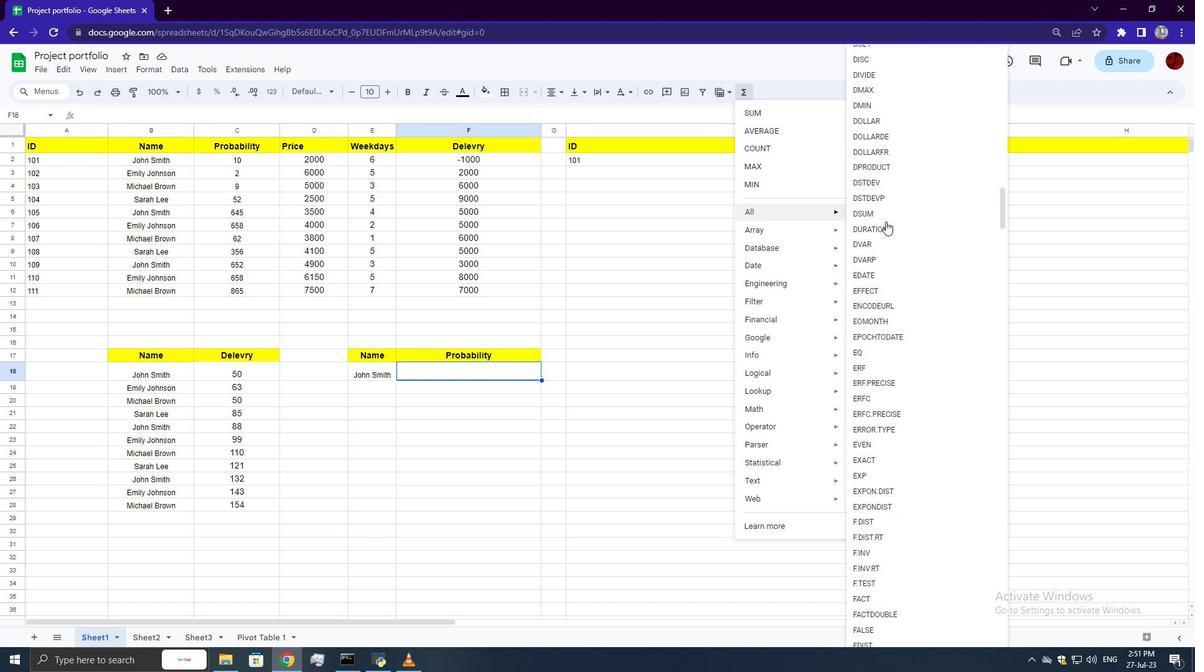 
Action: Mouse scrolled (885, 221) with delta (0, 0)
Screenshot: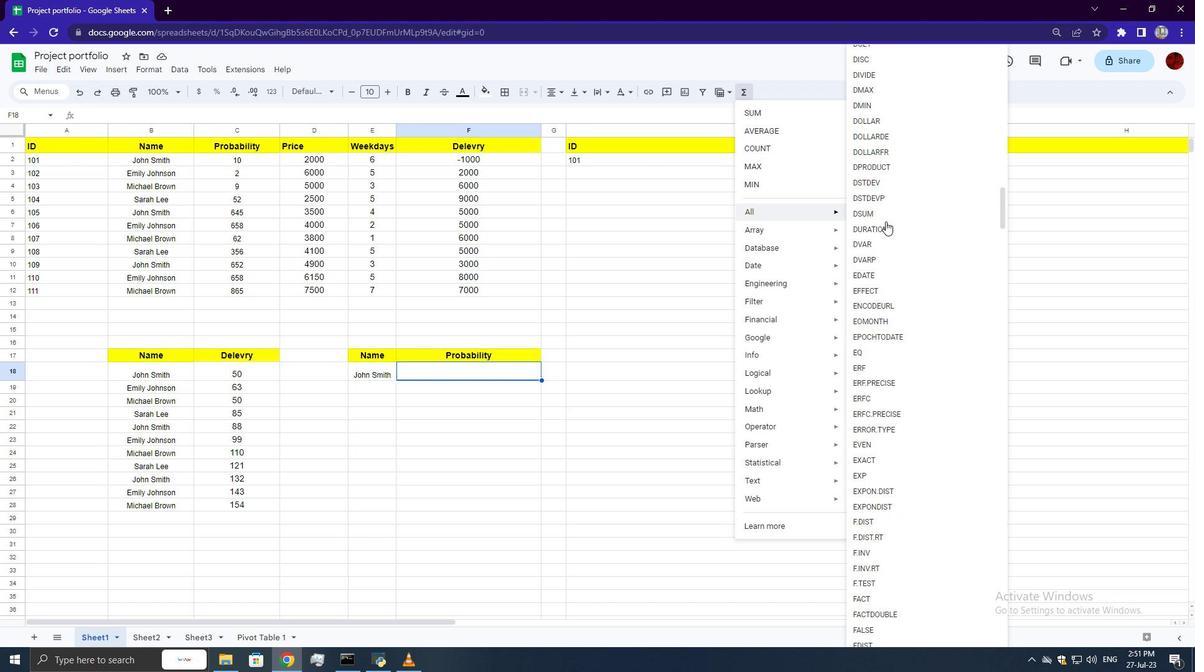 
Action: Mouse scrolled (885, 221) with delta (0, 0)
Screenshot: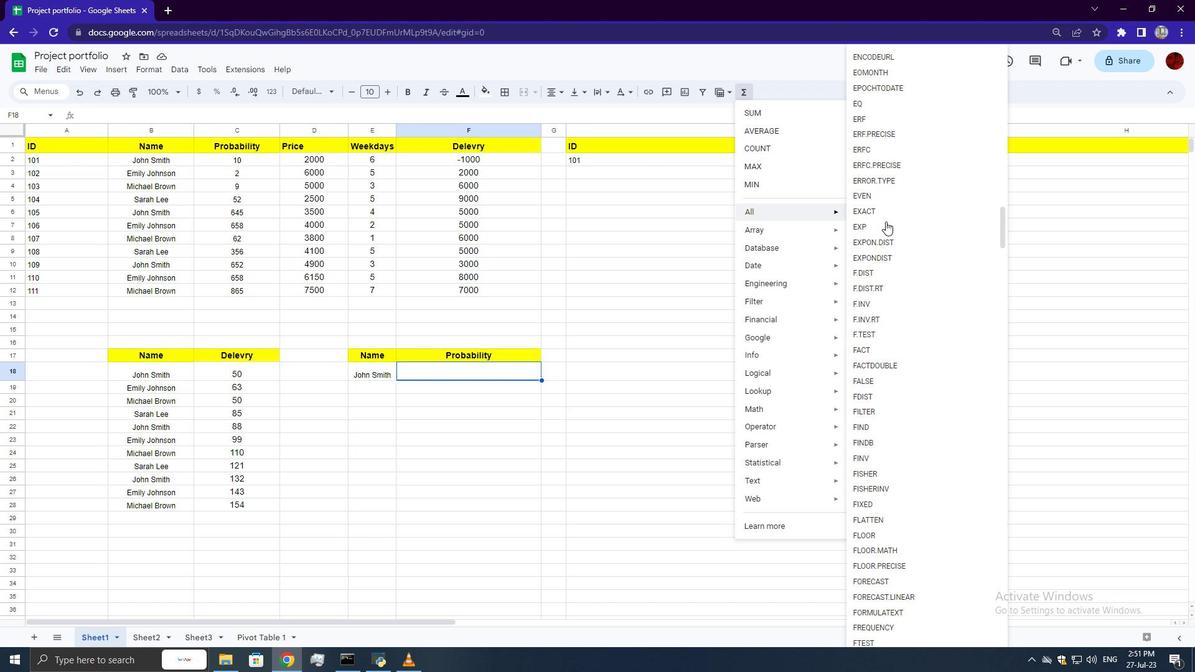 
Action: Mouse scrolled (885, 221) with delta (0, 0)
Screenshot: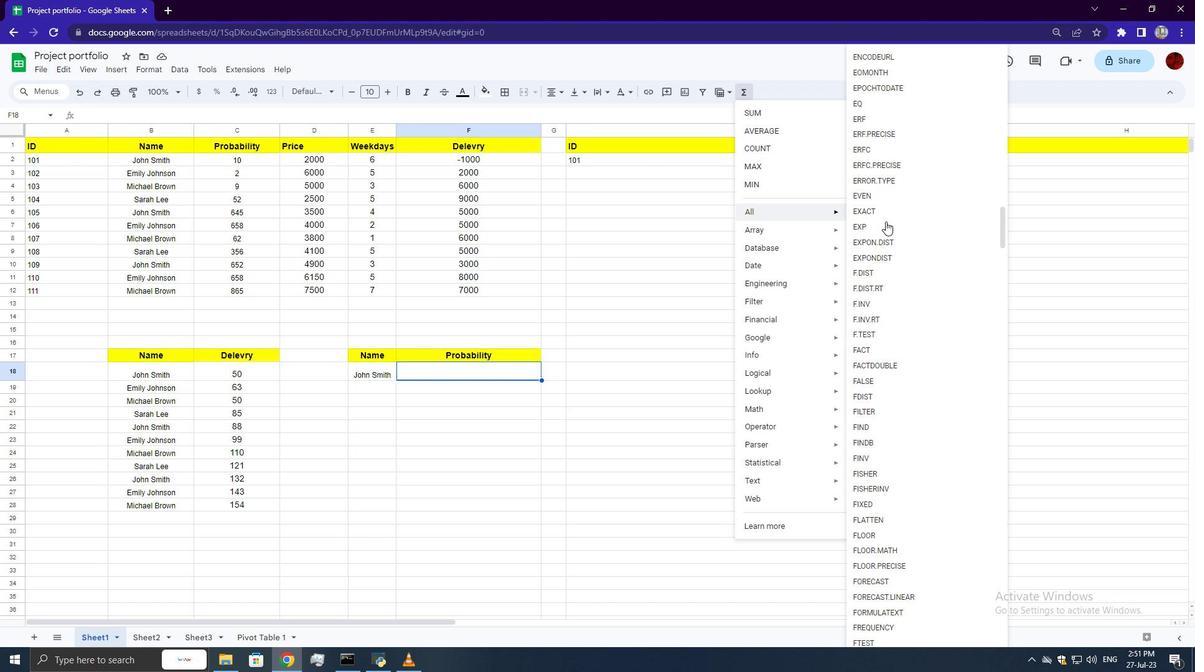 
Action: Mouse scrolled (885, 221) with delta (0, 0)
Screenshot: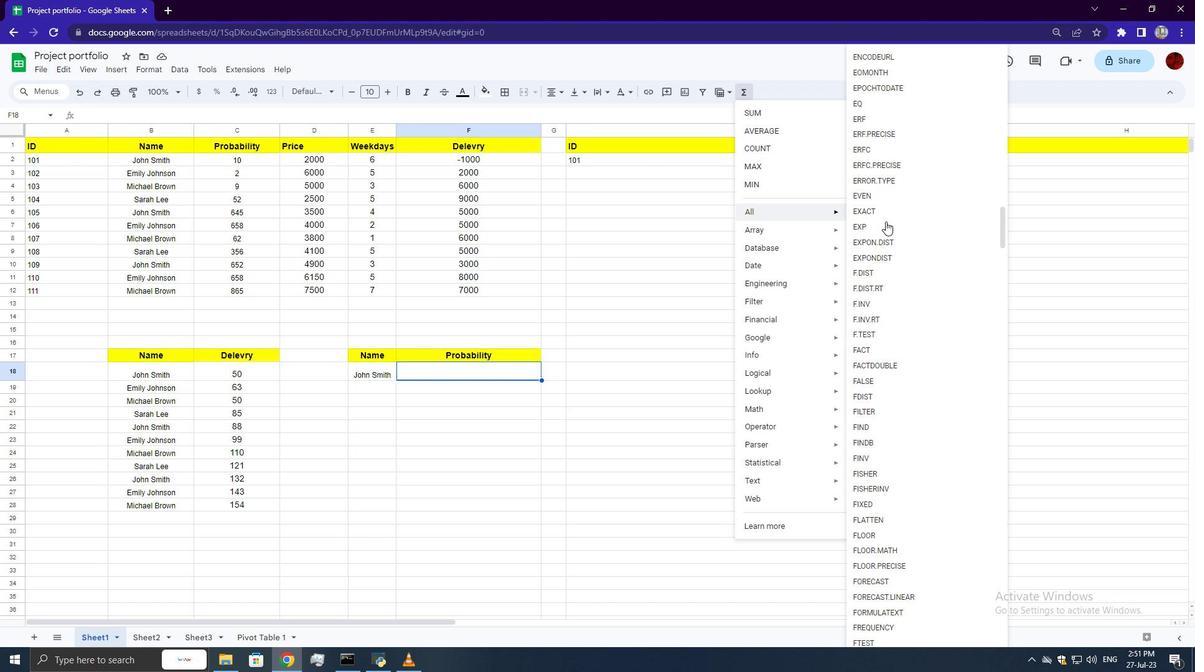 
Action: Mouse scrolled (885, 221) with delta (0, 0)
Screenshot: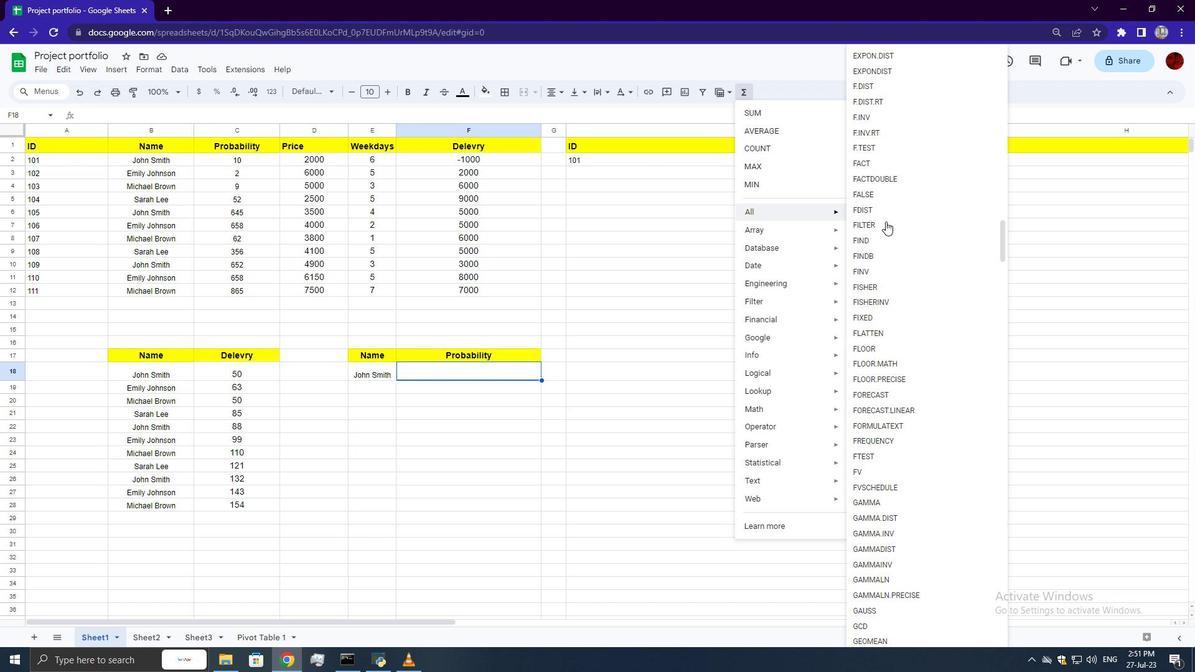 
Action: Mouse scrolled (885, 221) with delta (0, 0)
Screenshot: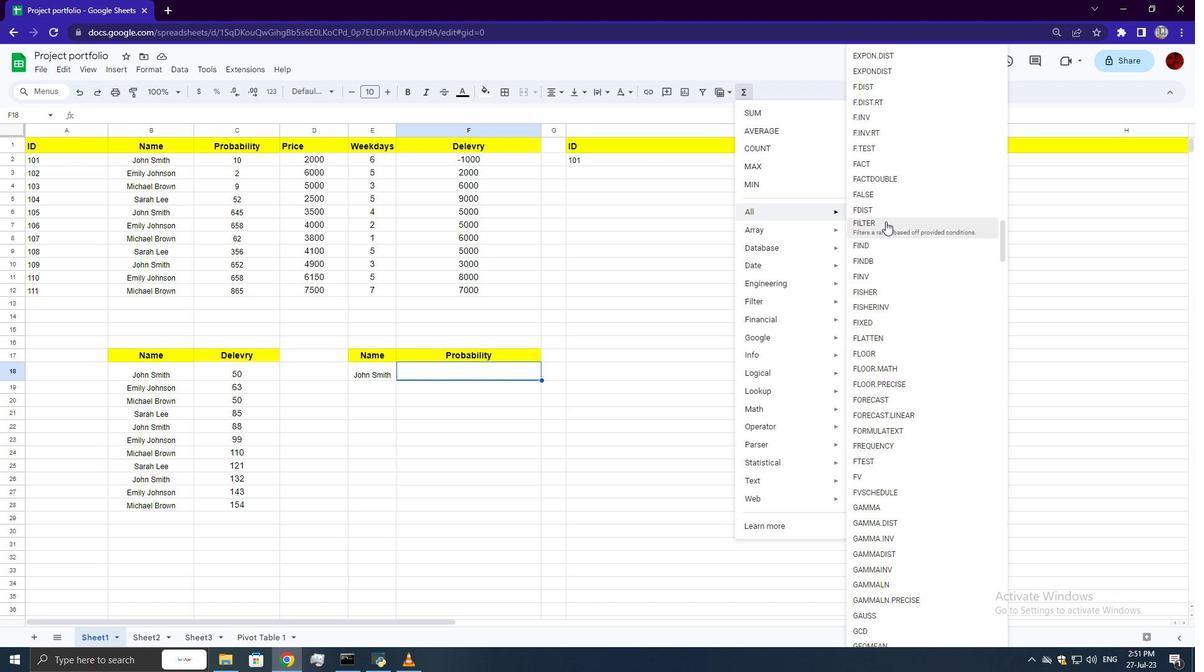 
Action: Mouse scrolled (885, 221) with delta (0, 0)
Screenshot: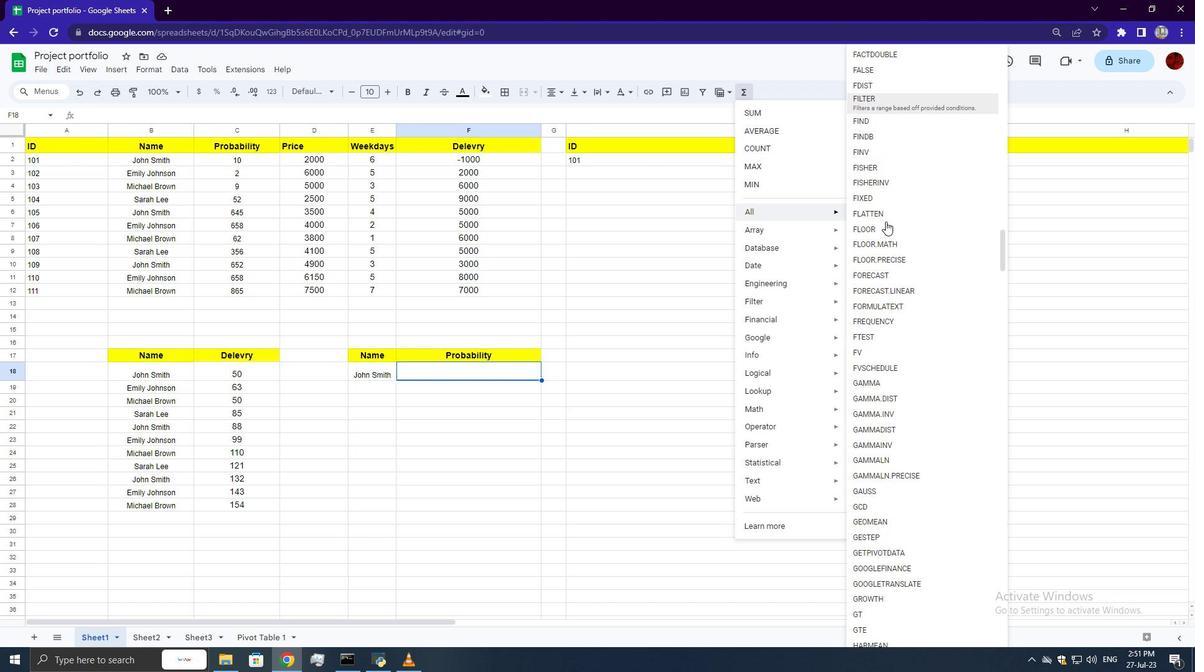 
Action: Mouse scrolled (885, 221) with delta (0, 0)
Screenshot: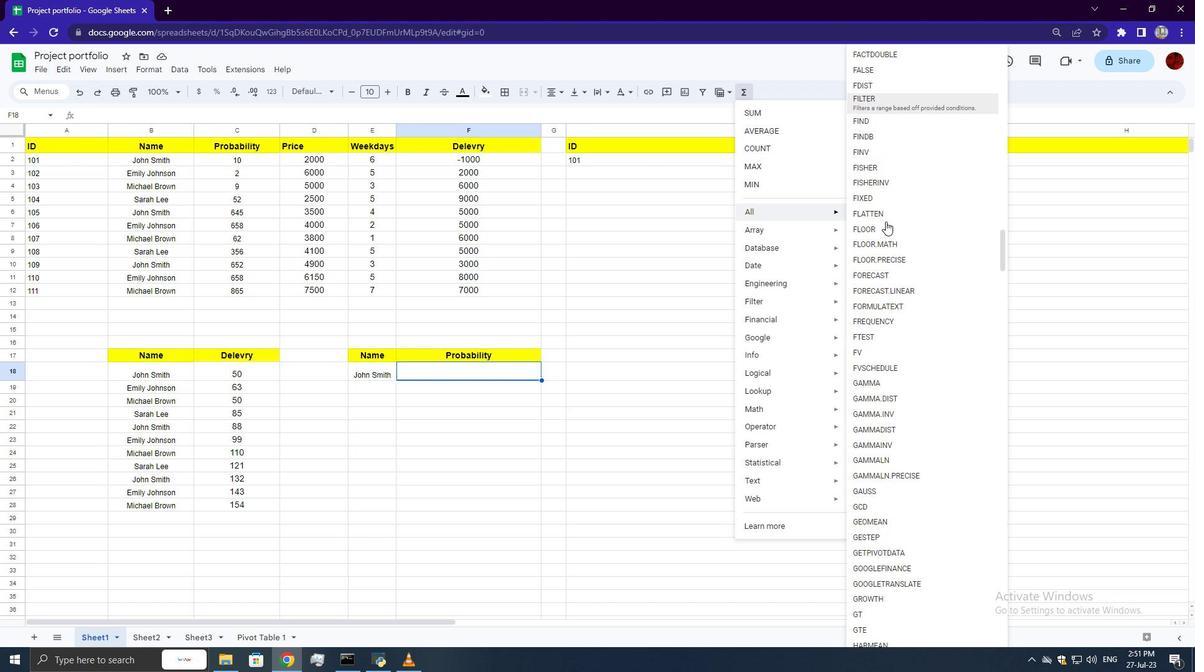 
Action: Mouse scrolled (885, 221) with delta (0, 0)
Screenshot: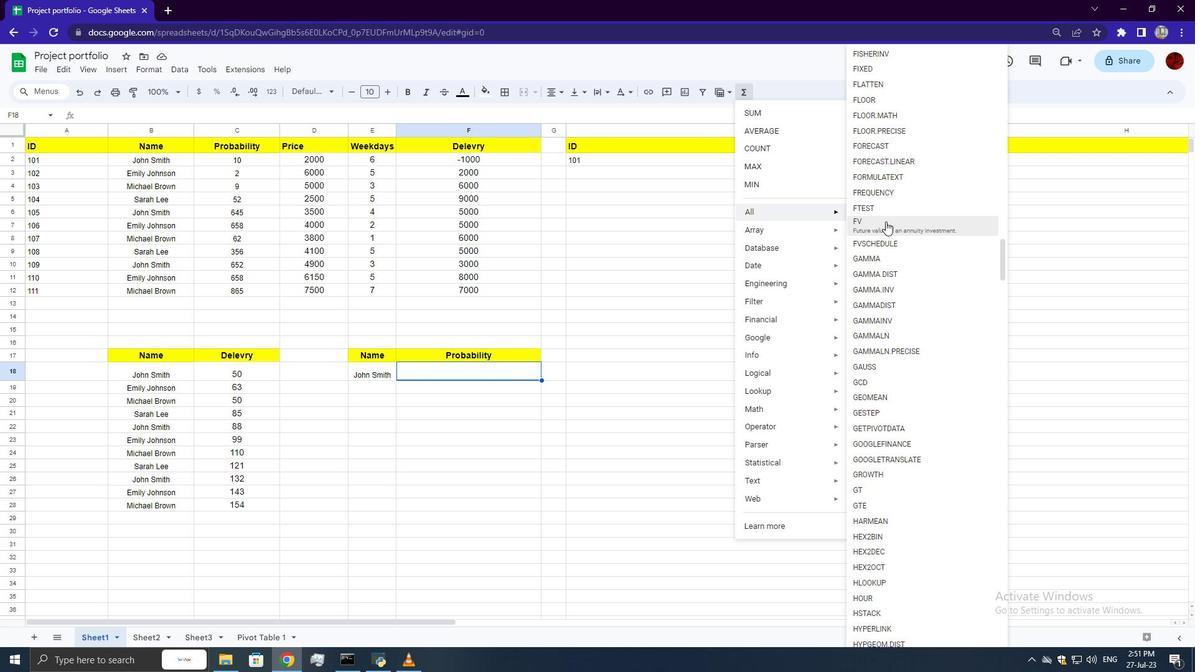 
Action: Mouse scrolled (885, 221) with delta (0, 0)
Screenshot: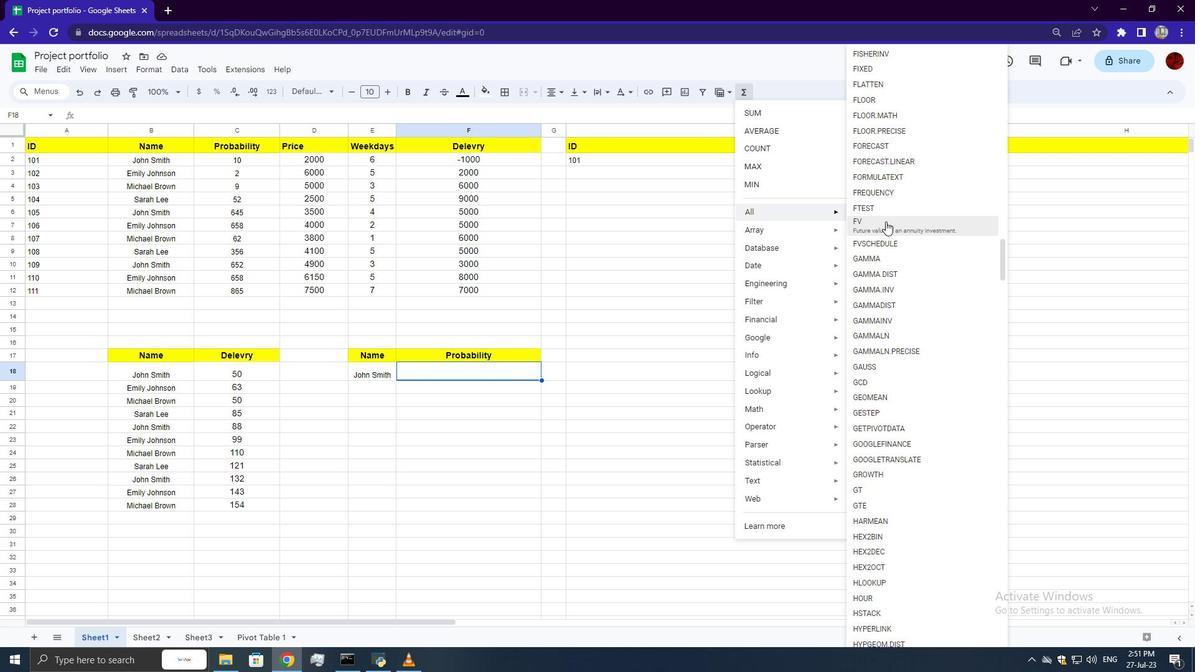 
Action: Mouse scrolled (885, 221) with delta (0, 0)
Screenshot: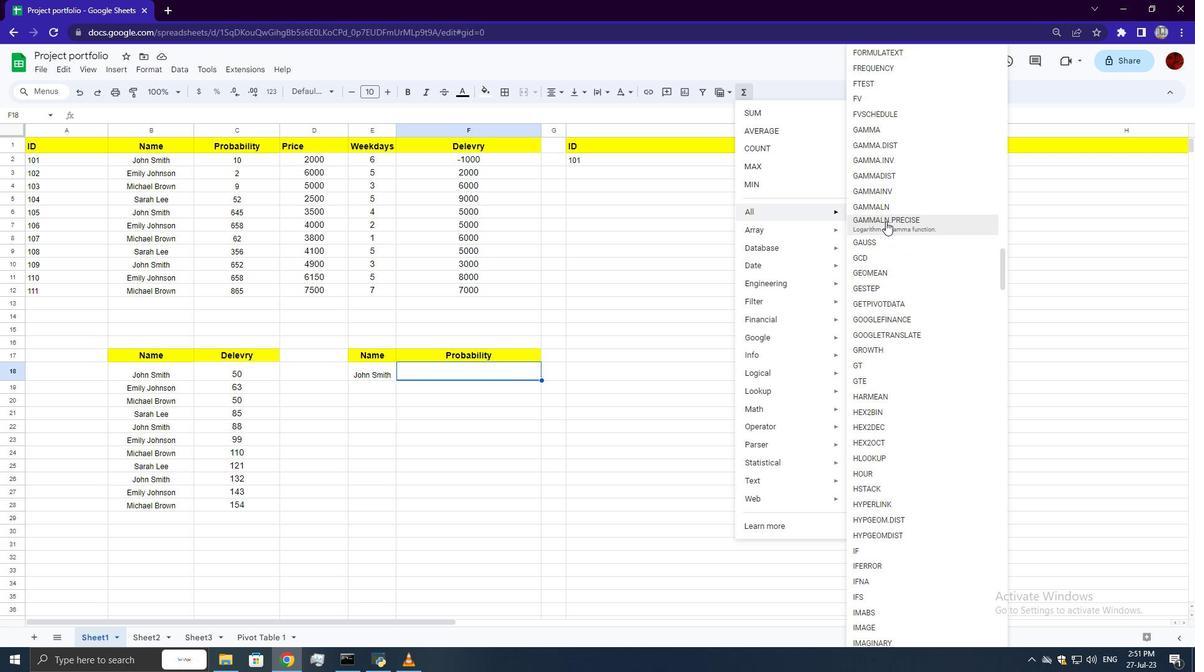 
Action: Mouse scrolled (885, 221) with delta (0, 0)
Screenshot: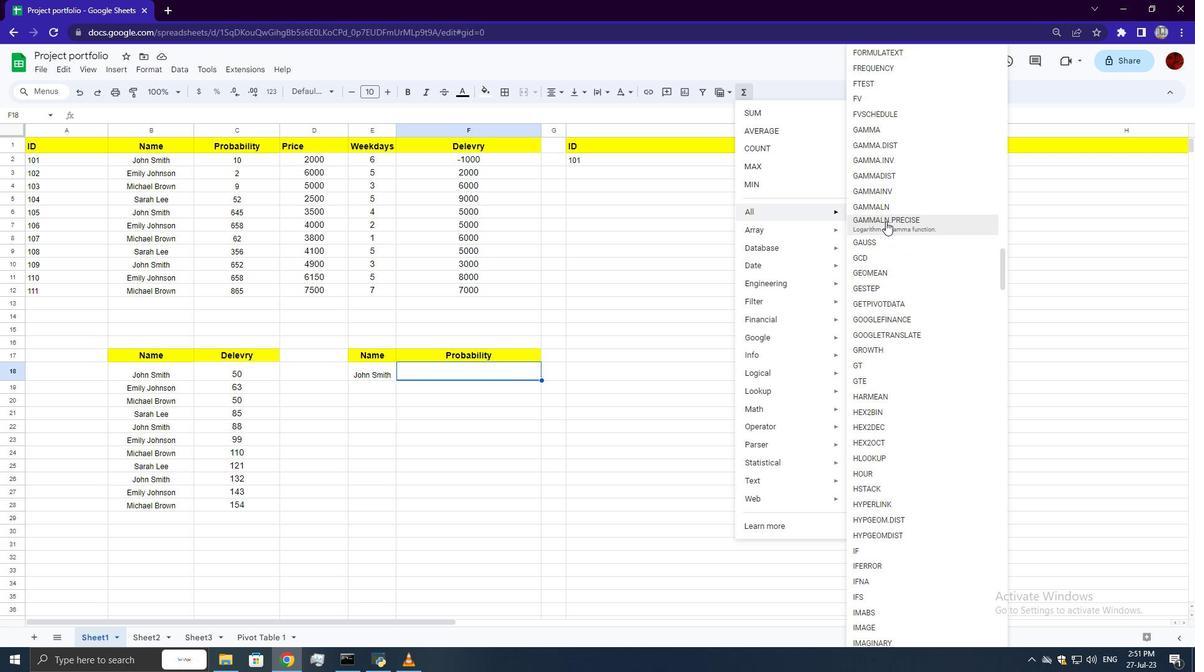 
Action: Mouse scrolled (885, 221) with delta (0, 0)
Screenshot: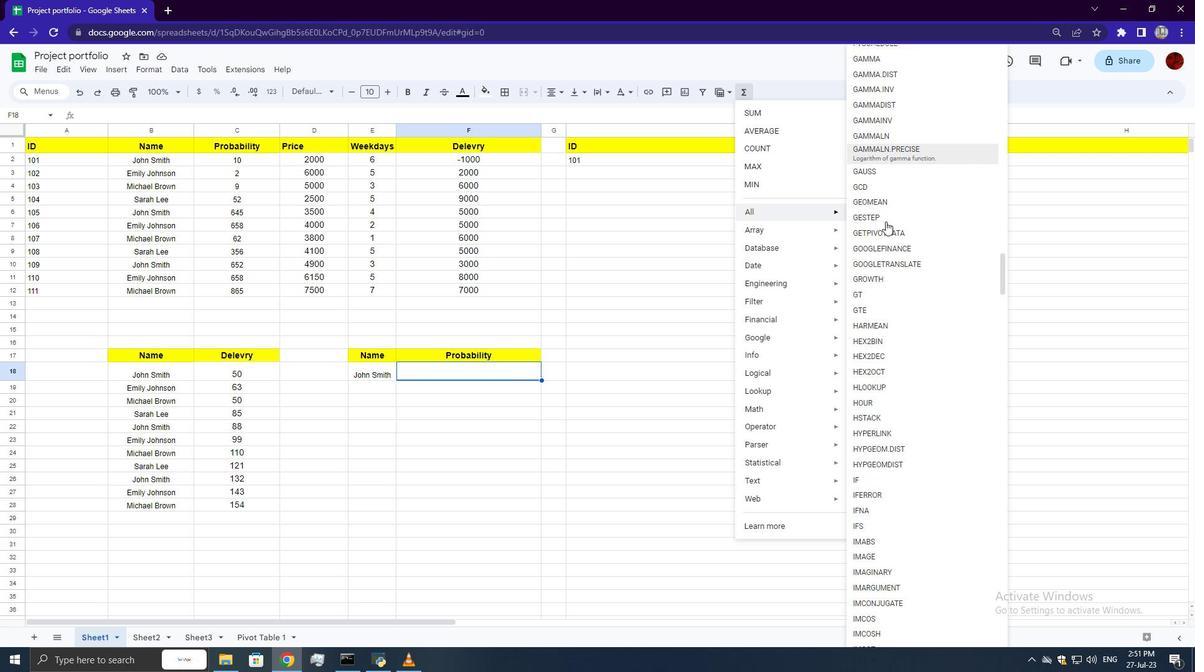 
Action: Mouse scrolled (885, 221) with delta (0, 0)
Screenshot: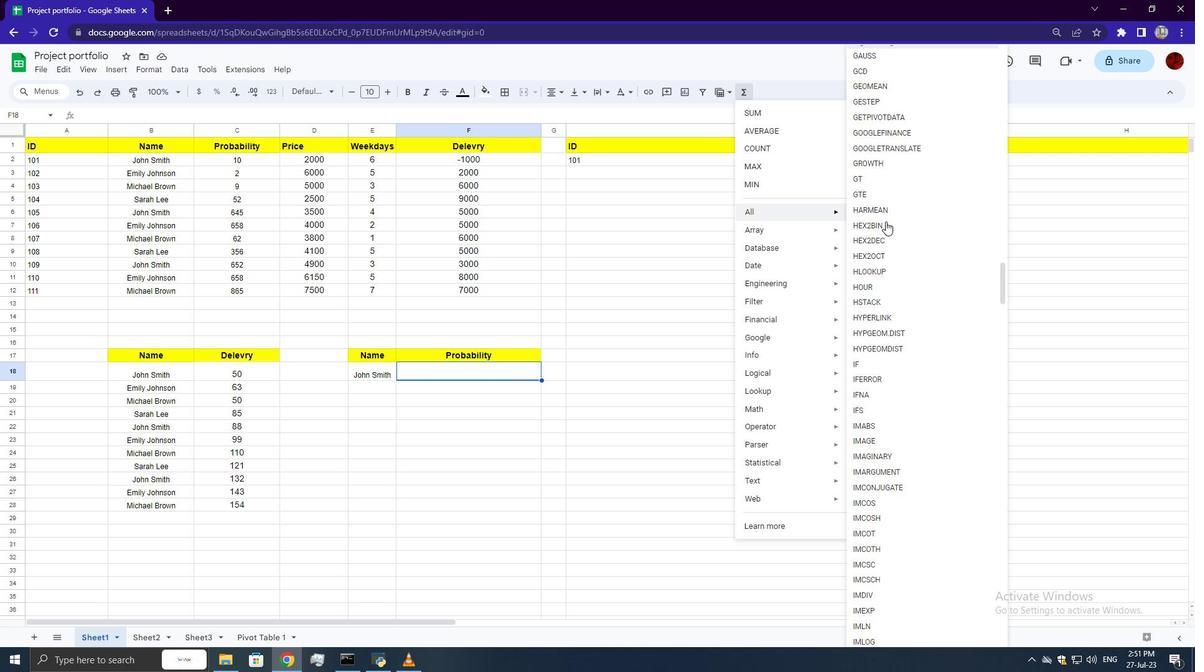 
Action: Mouse scrolled (885, 221) with delta (0, 0)
Screenshot: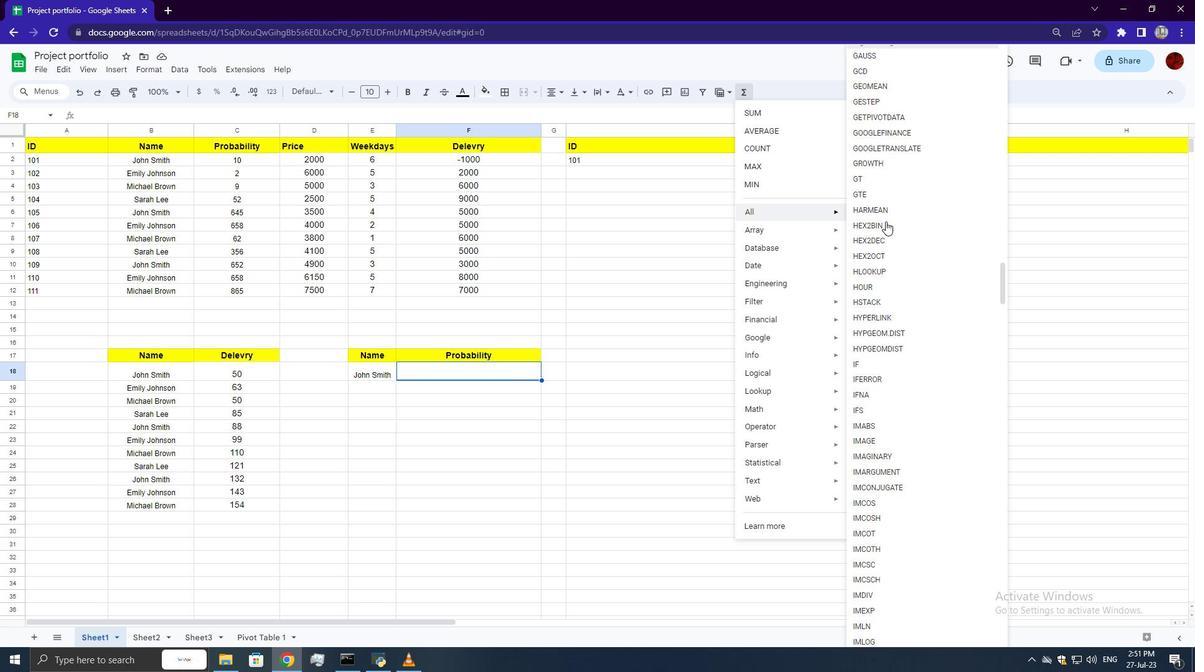 
Action: Mouse scrolled (885, 221) with delta (0, 0)
Screenshot: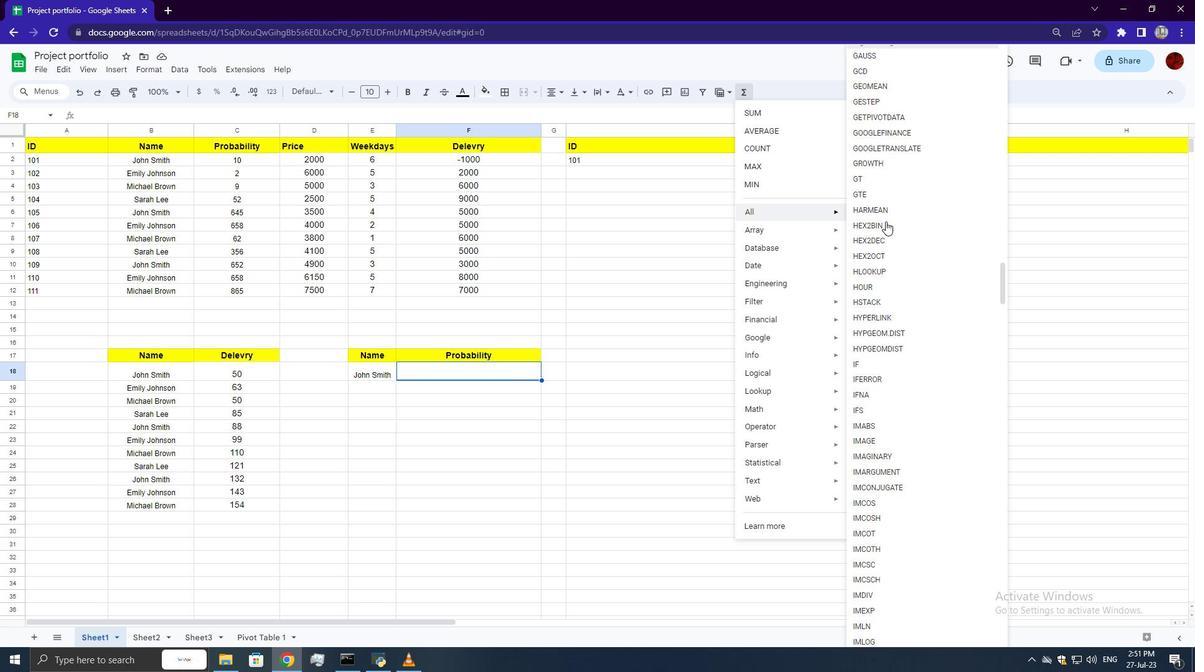 
Action: Mouse scrolled (885, 221) with delta (0, 0)
Screenshot: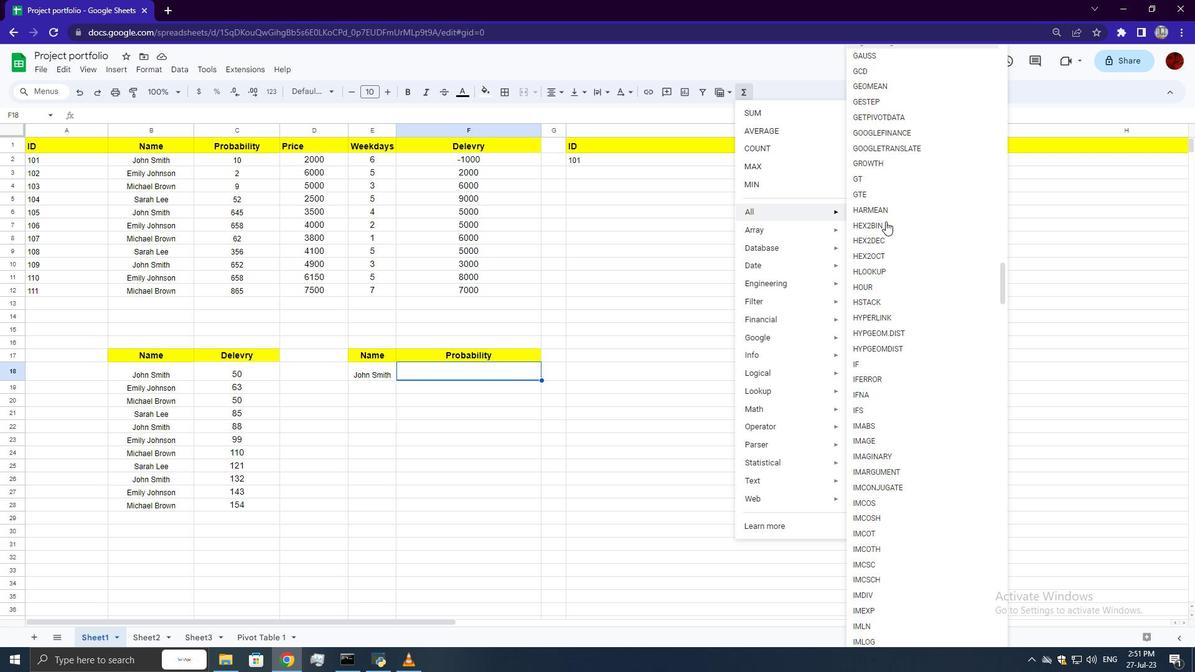 
Action: Mouse scrolled (885, 221) with delta (0, 0)
Screenshot: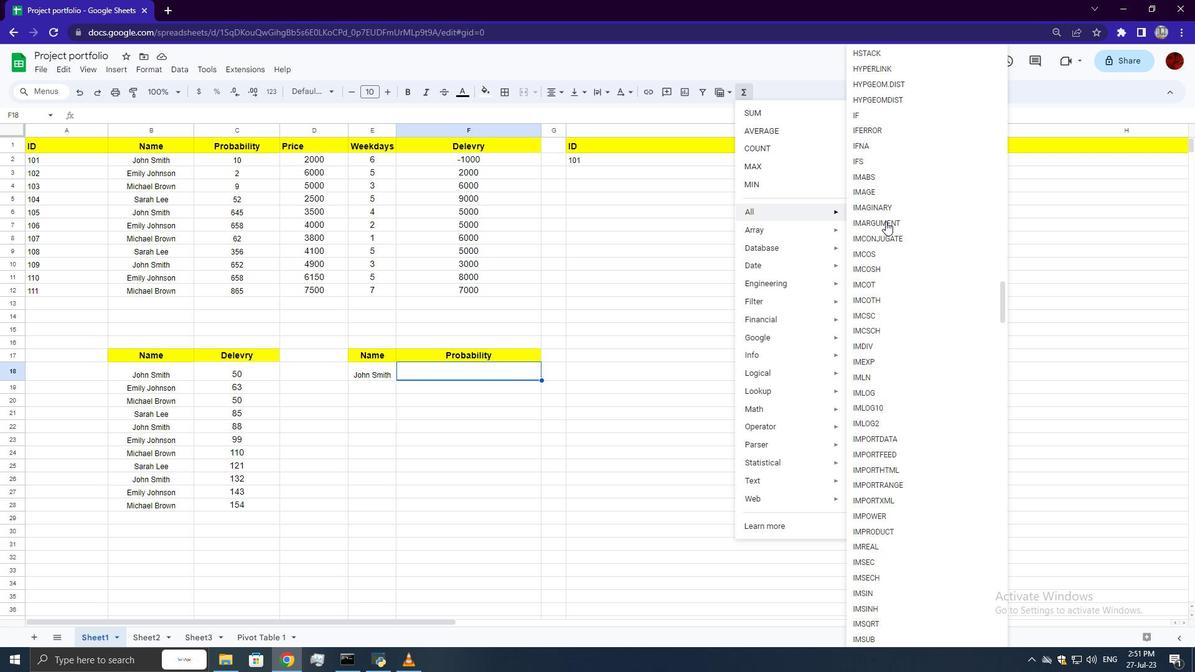 
Action: Mouse scrolled (885, 221) with delta (0, 0)
Screenshot: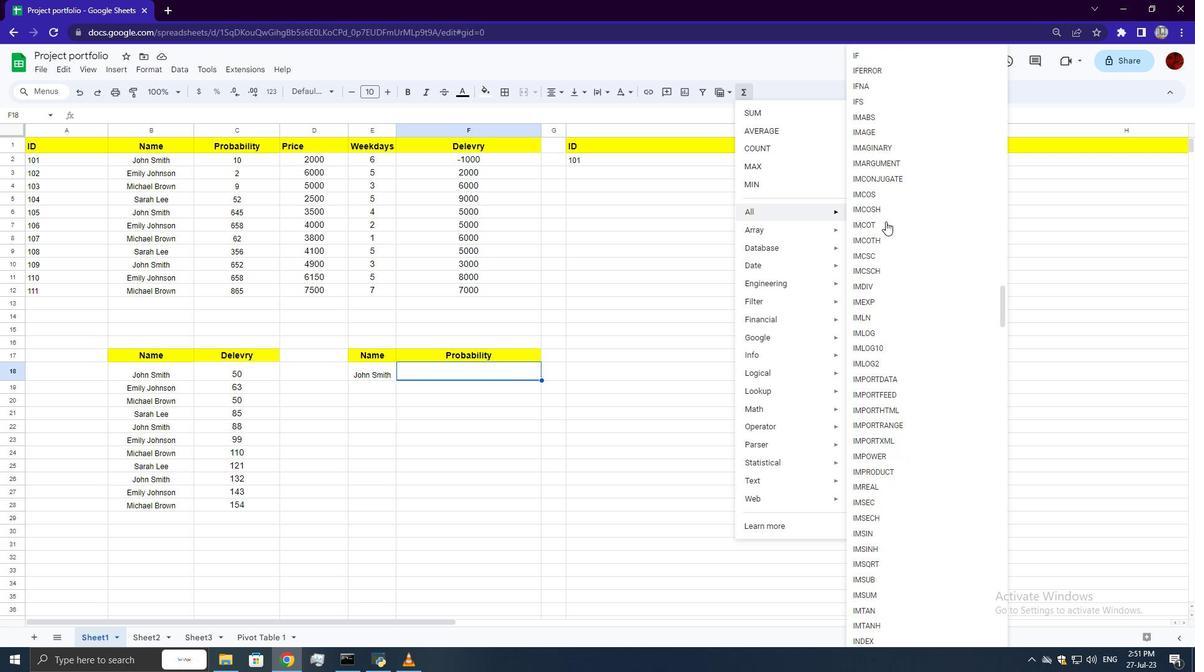
Action: Mouse scrolled (885, 221) with delta (0, 0)
Screenshot: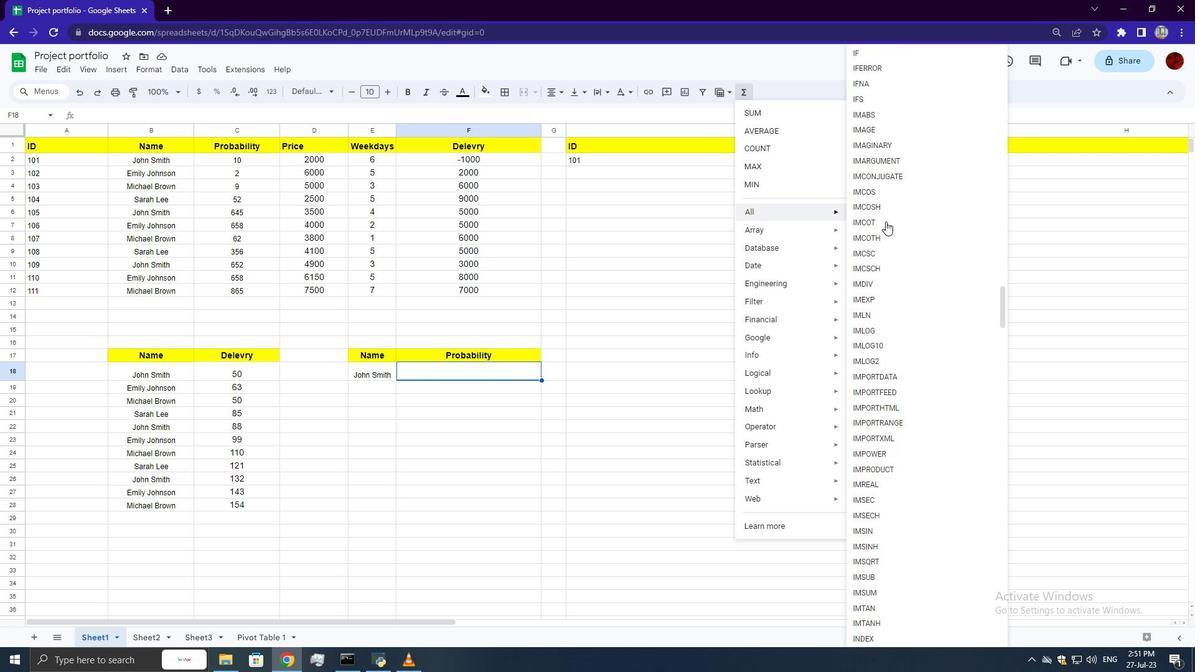 
Action: Mouse scrolled (885, 221) with delta (0, 0)
Screenshot: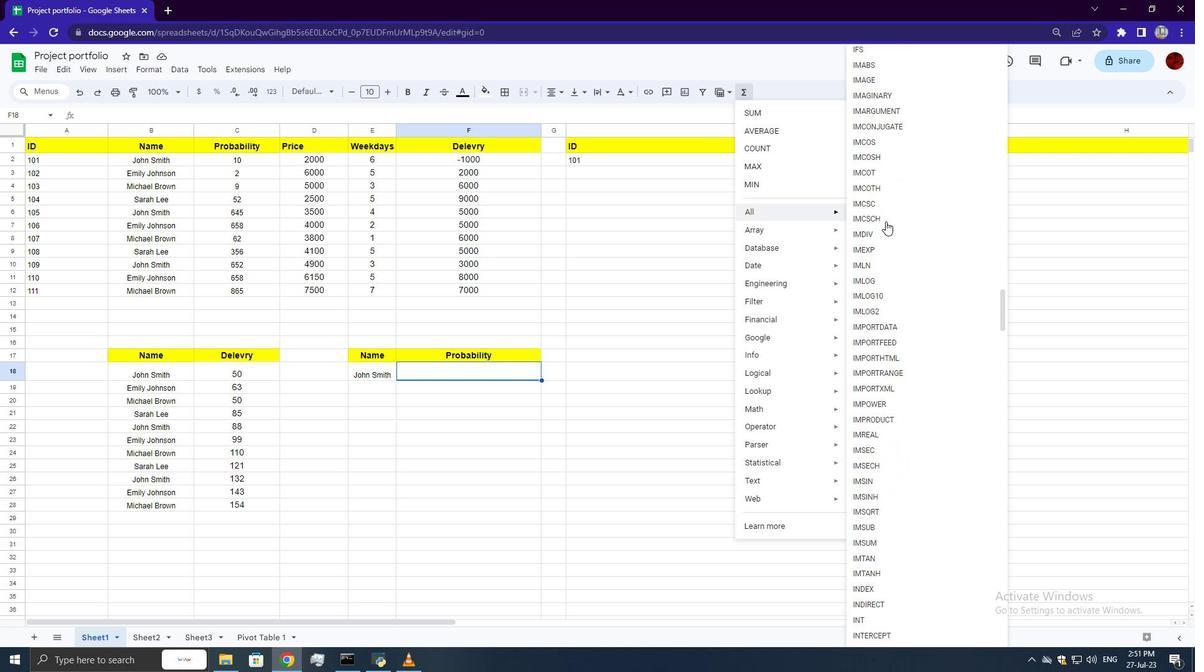 
Action: Mouse moved to (867, 625)
Screenshot: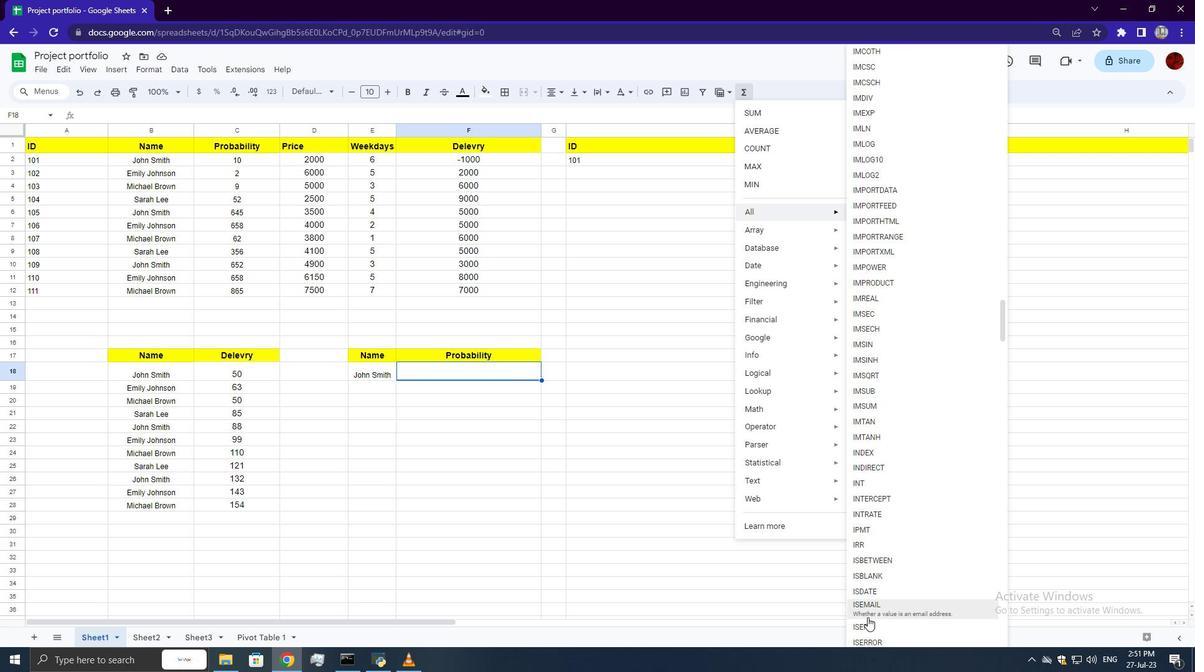 
Action: Mouse pressed left at (867, 625)
Screenshot: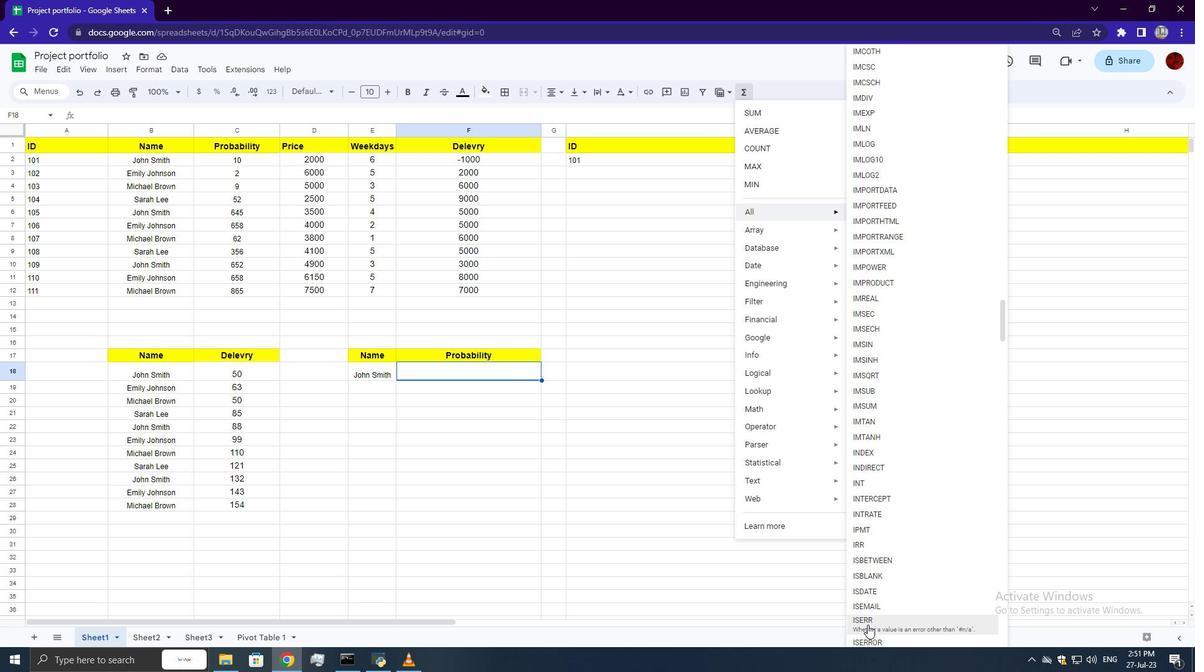 
Action: Mouse moved to (481, 184)
Screenshot: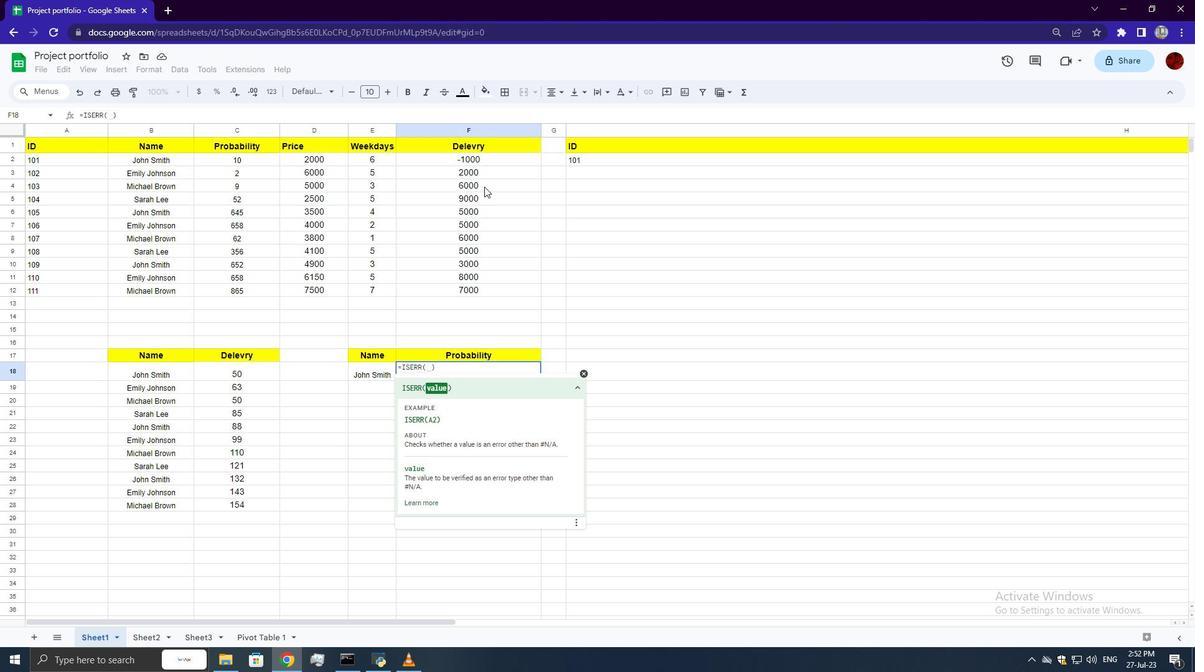 
Action: Mouse pressed left at (481, 184)
Screenshot: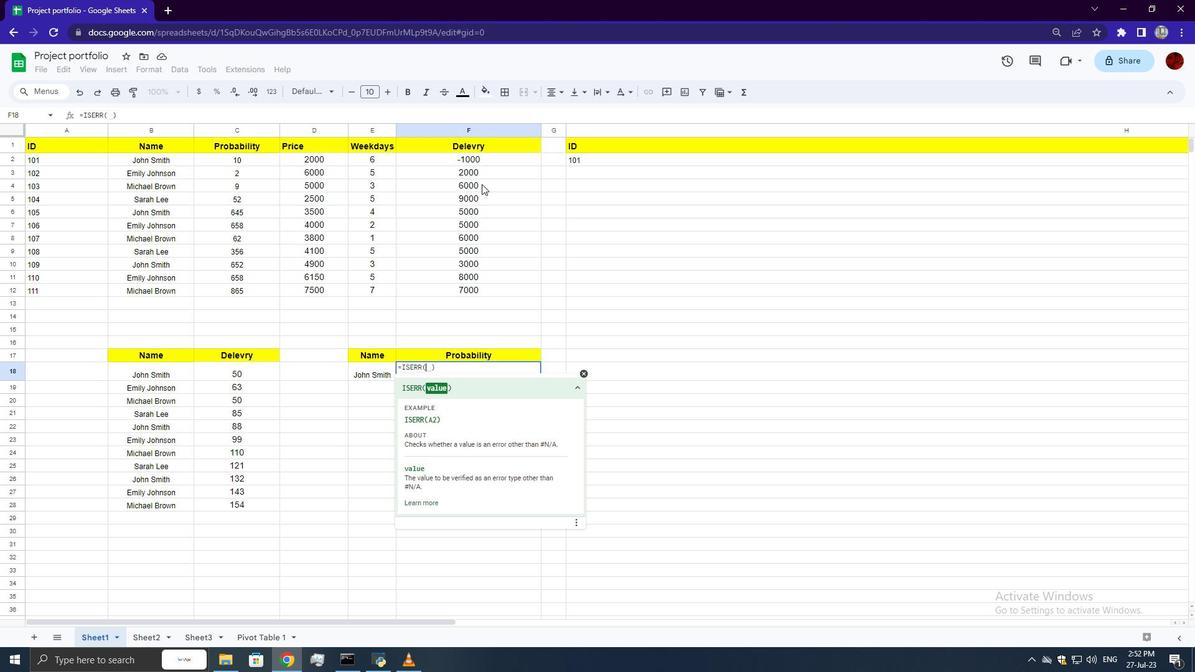 
Action: Key pressed <Key.enter>
Screenshot: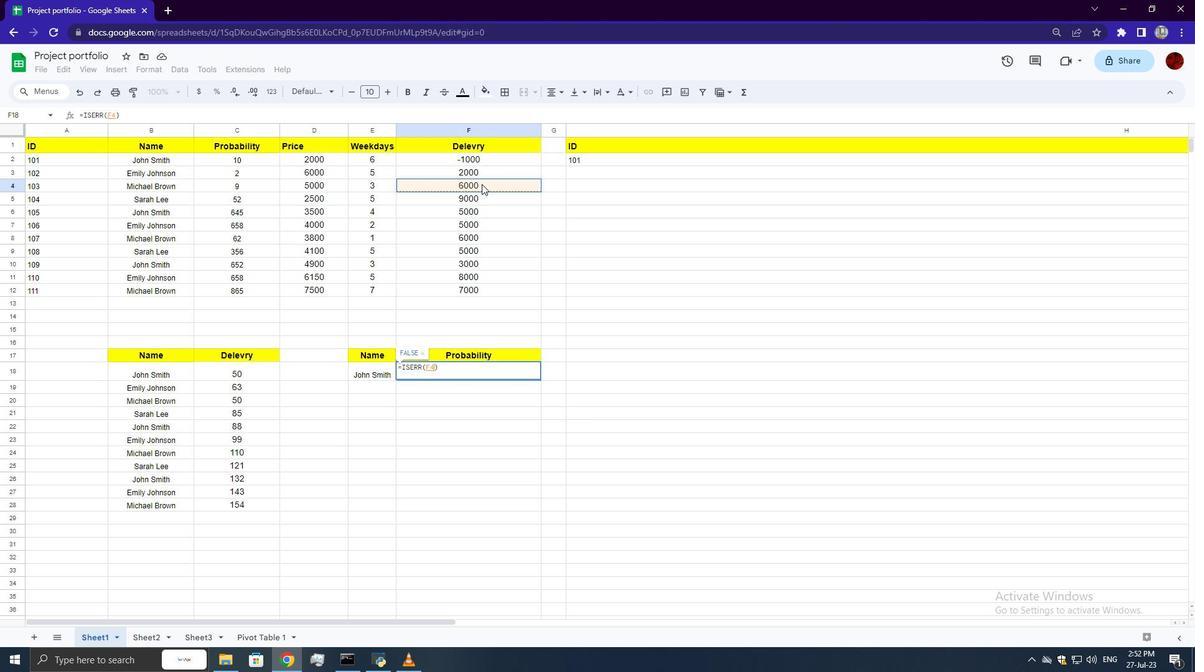
